 Task: Check a user's "Following" list for connections and inspiration.
Action: Mouse moved to (1178, 73)
Screenshot: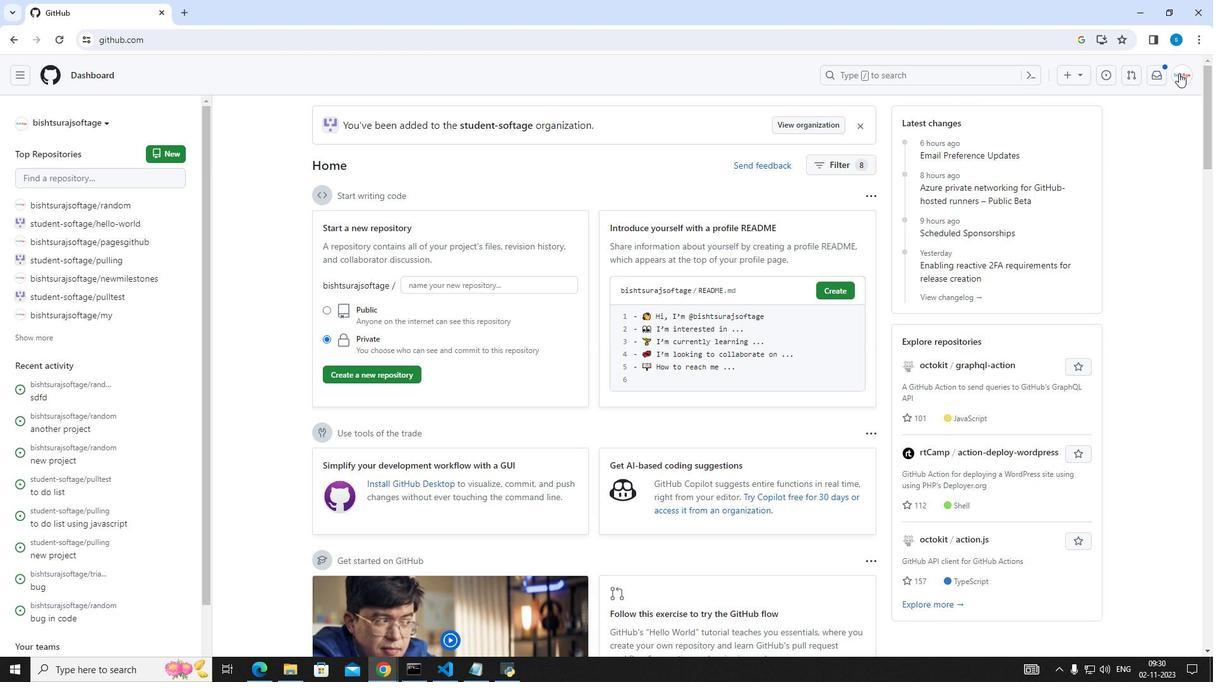 
Action: Mouse pressed left at (1178, 73)
Screenshot: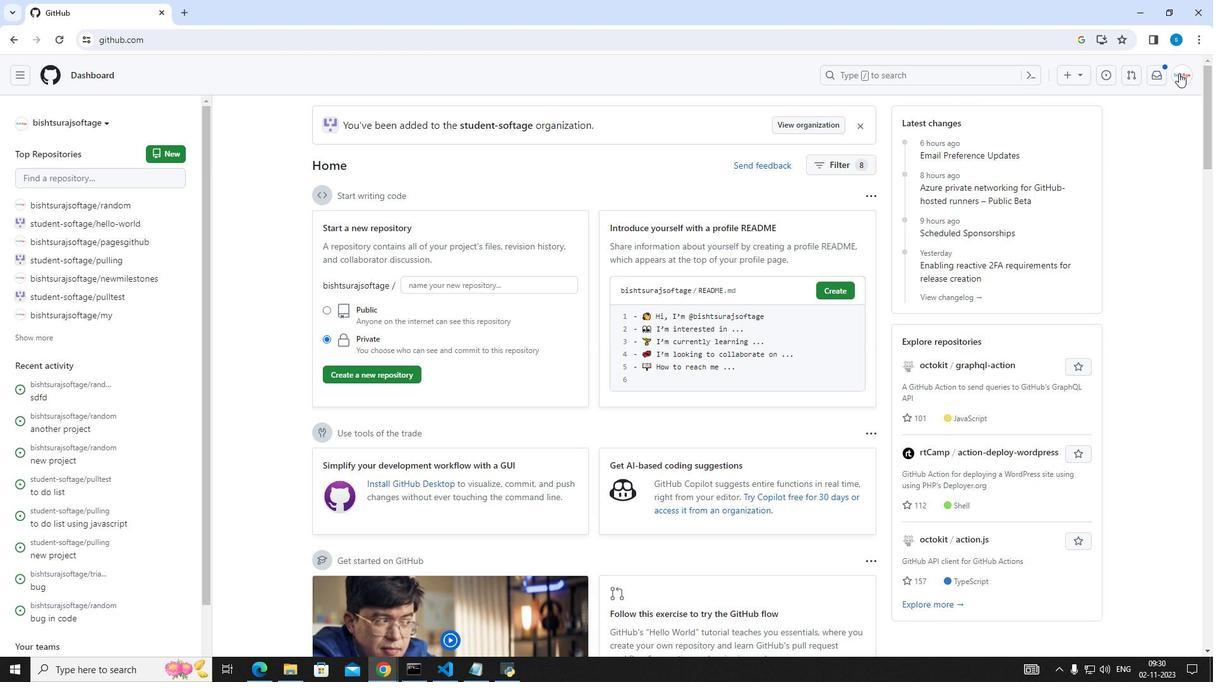 
Action: Mouse moved to (1105, 138)
Screenshot: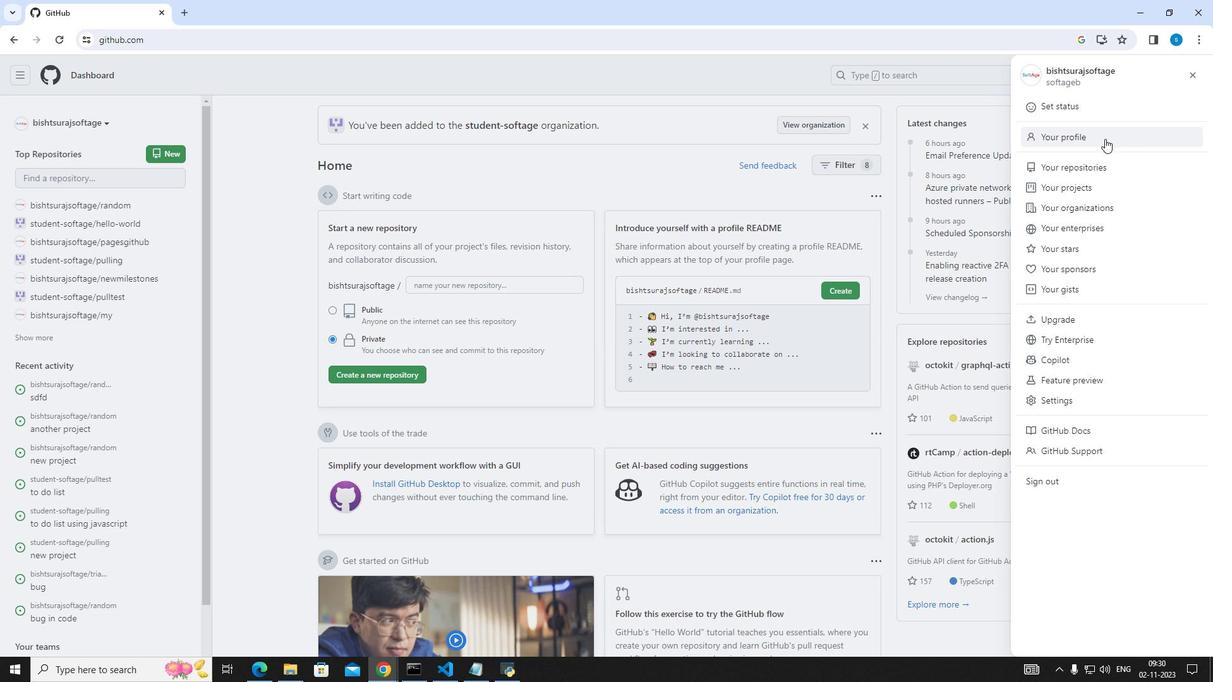 
Action: Mouse pressed left at (1105, 138)
Screenshot: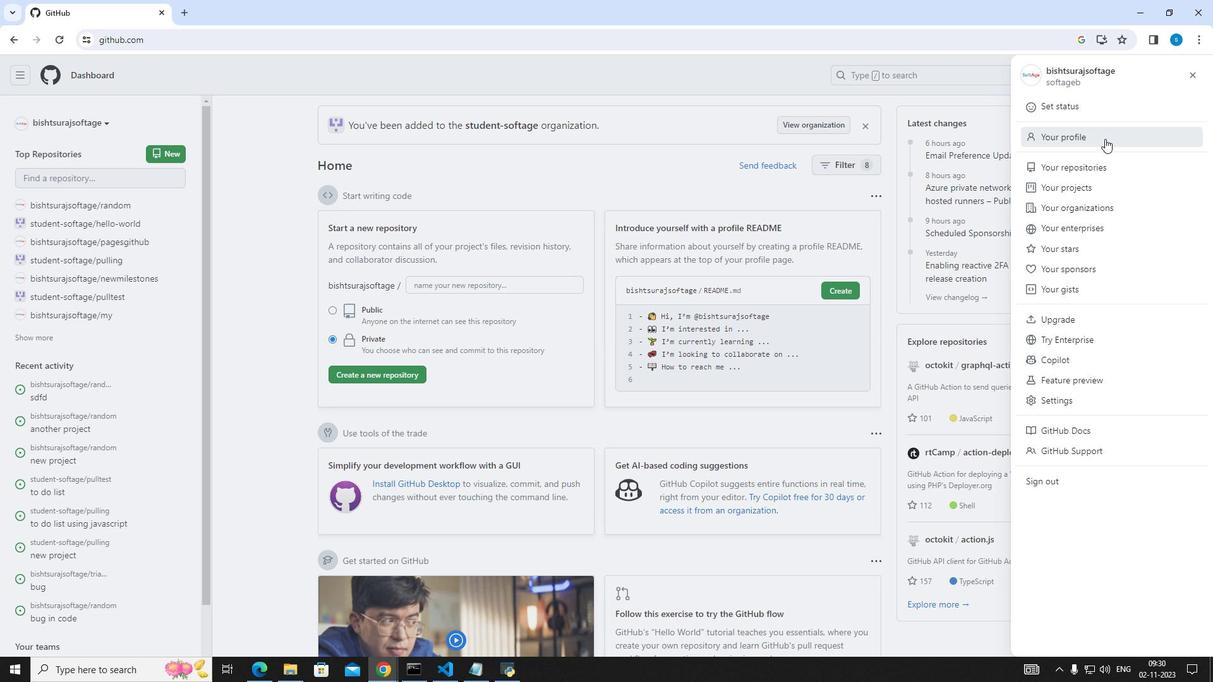 
Action: Mouse moved to (315, 480)
Screenshot: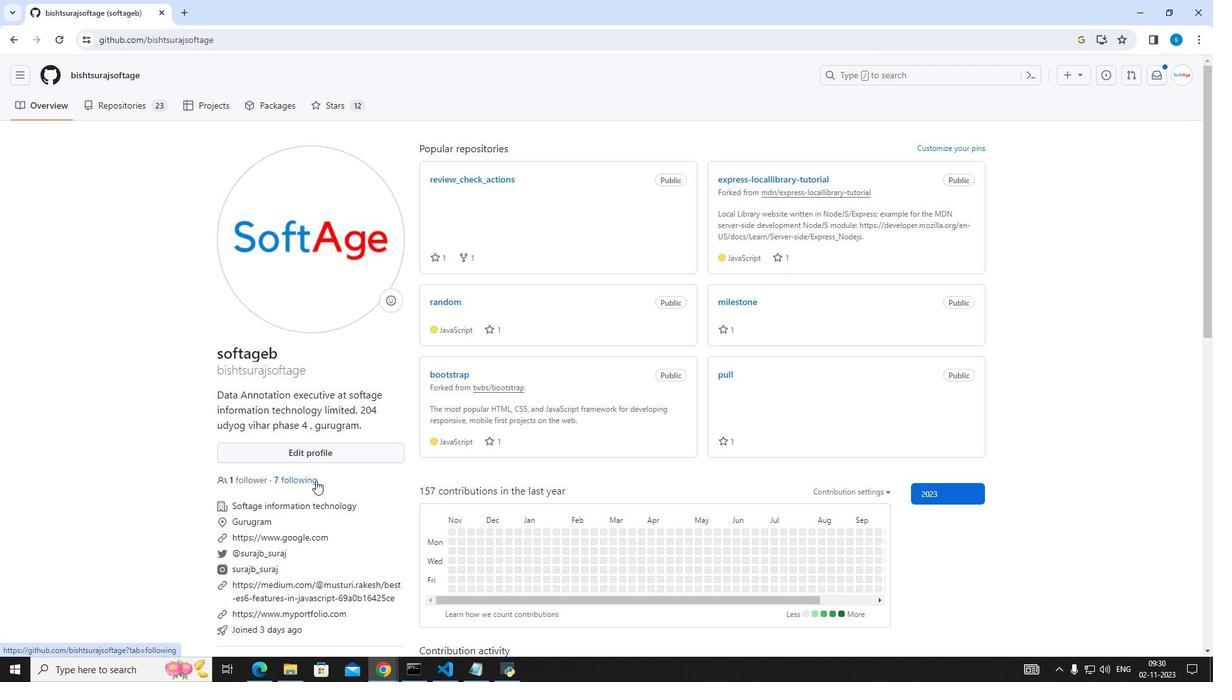 
Action: Mouse pressed left at (315, 480)
Screenshot: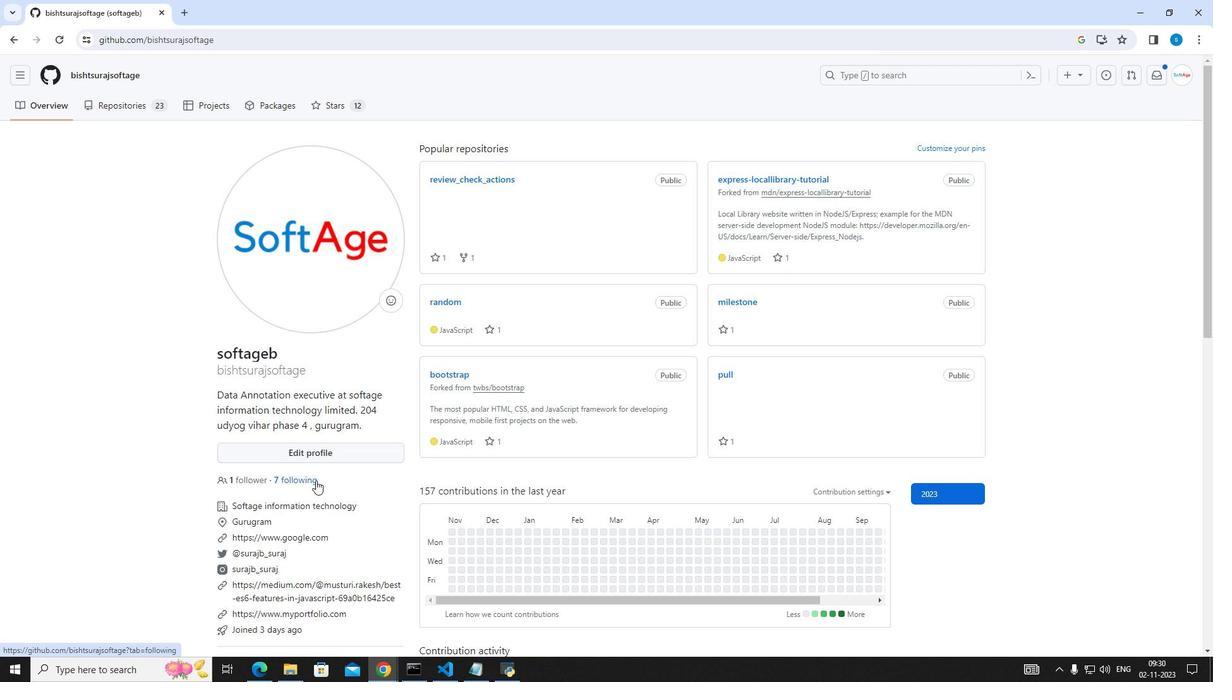 
Action: Mouse moved to (501, 398)
Screenshot: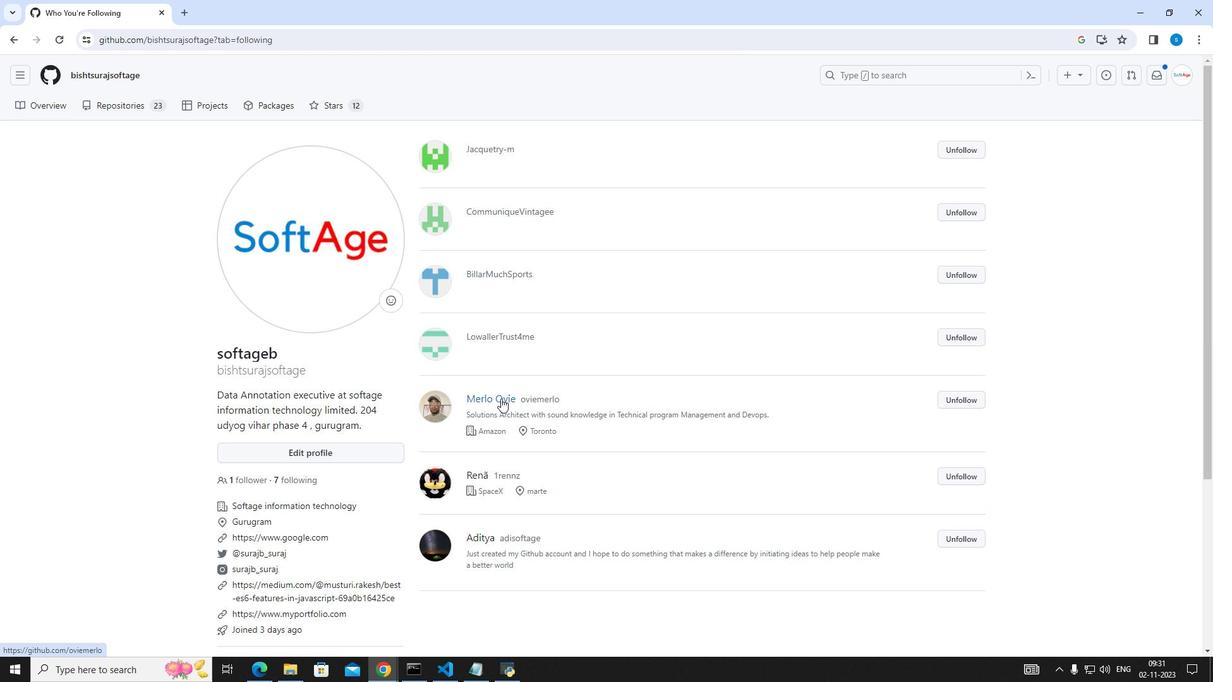 
Action: Mouse pressed left at (501, 398)
Screenshot: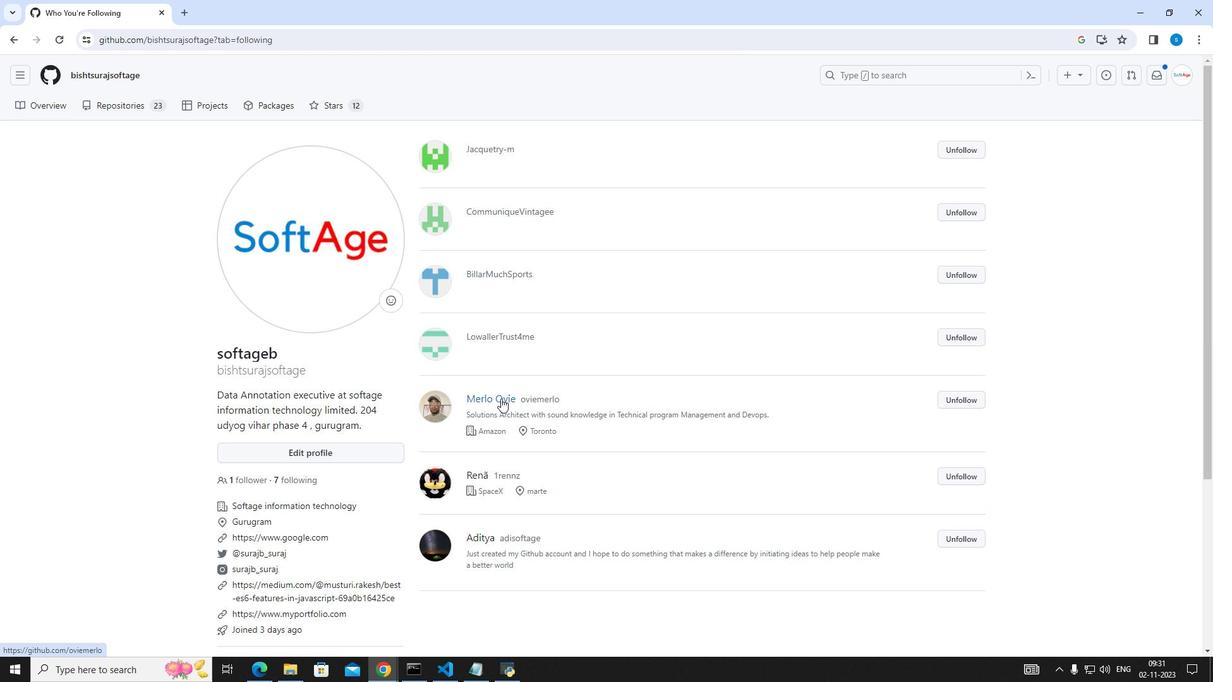 
Action: Mouse moved to (470, 390)
Screenshot: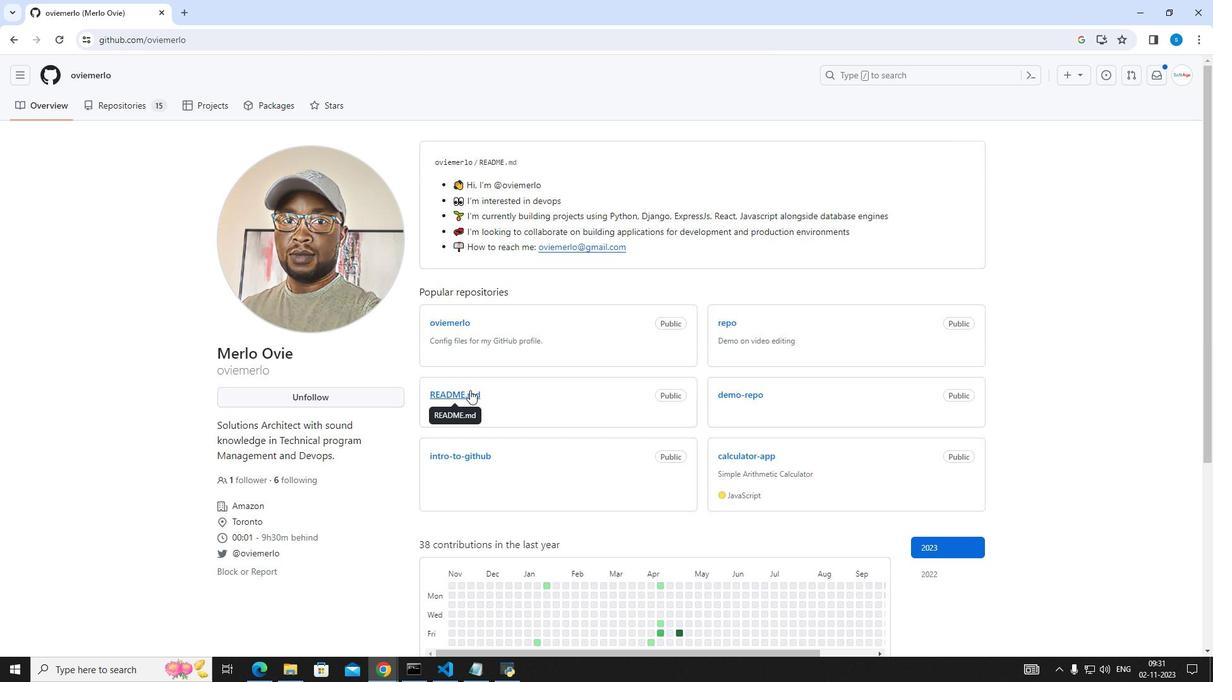 
Action: Mouse pressed left at (470, 390)
Screenshot: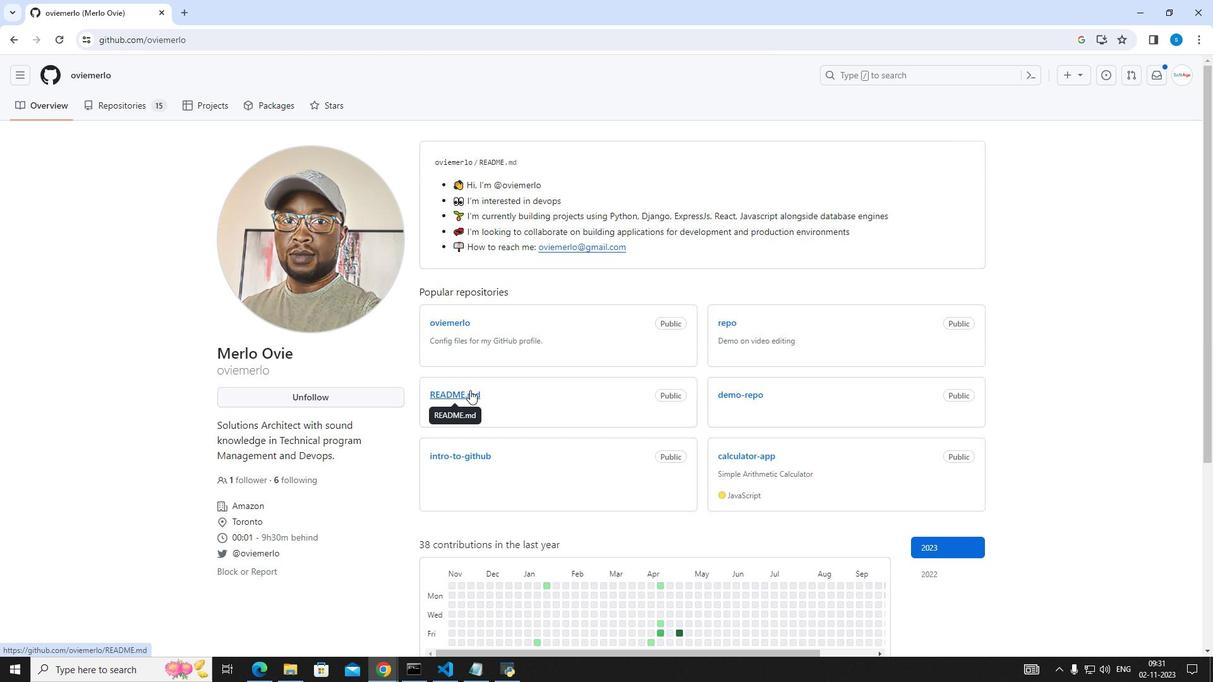 
Action: Mouse moved to (13, 34)
Screenshot: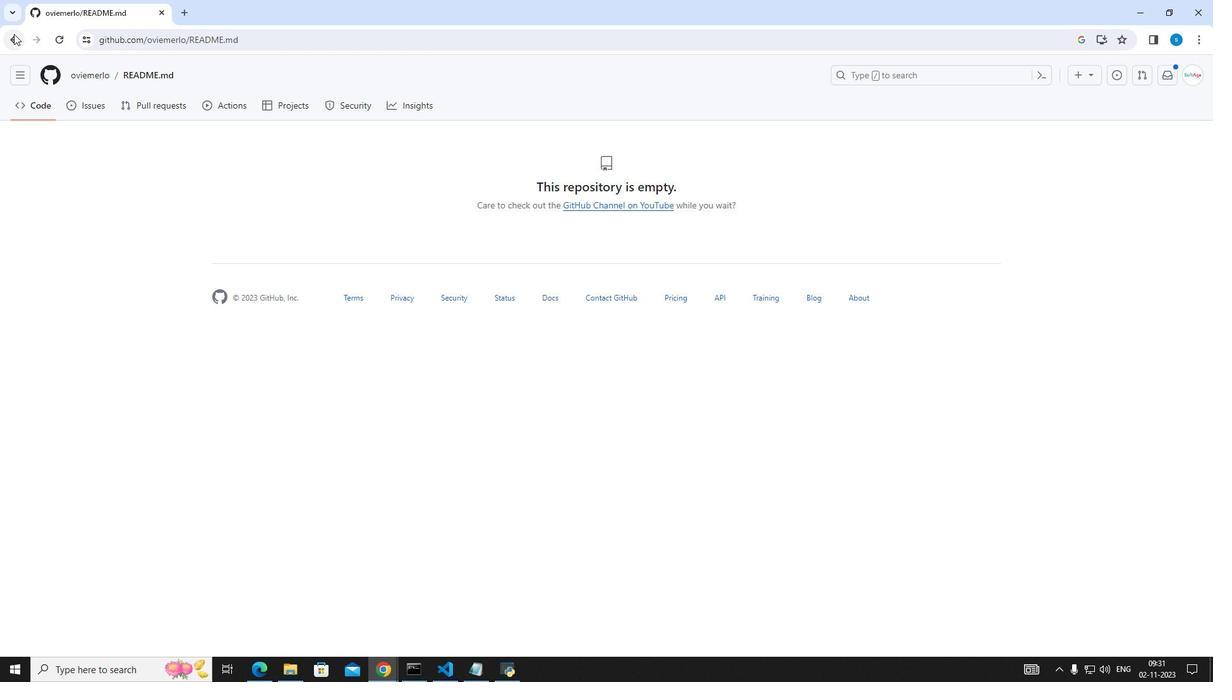 
Action: Mouse pressed left at (13, 34)
Screenshot: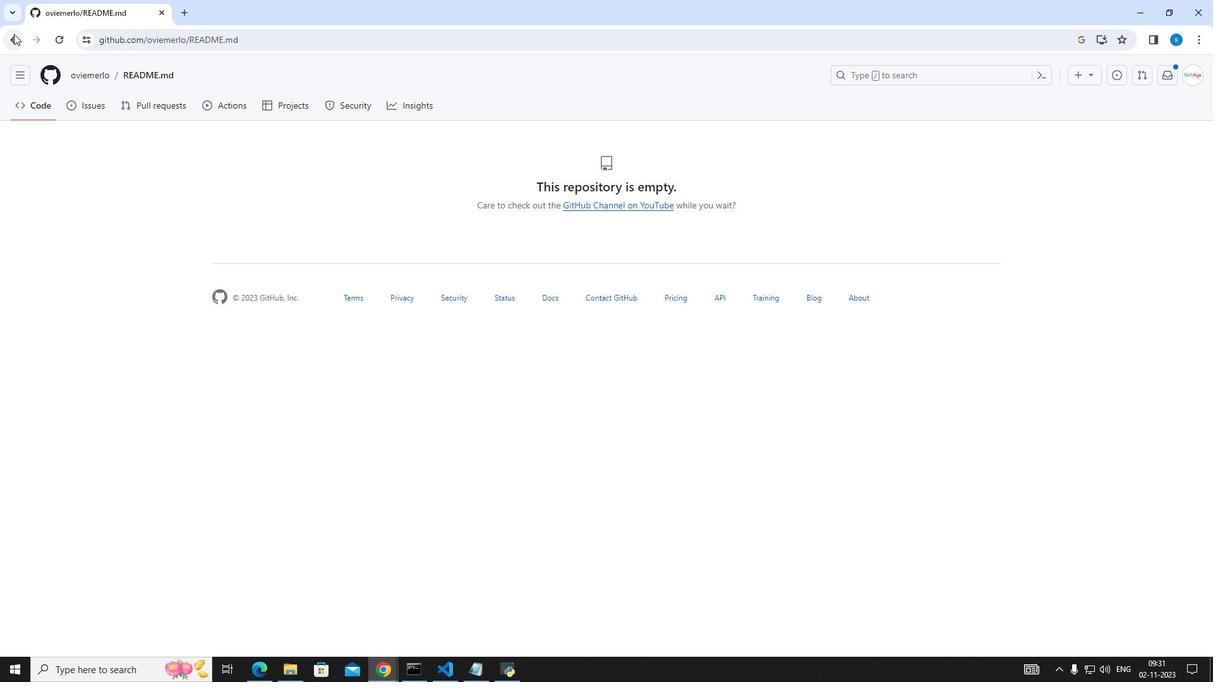 
Action: Mouse moved to (625, 255)
Screenshot: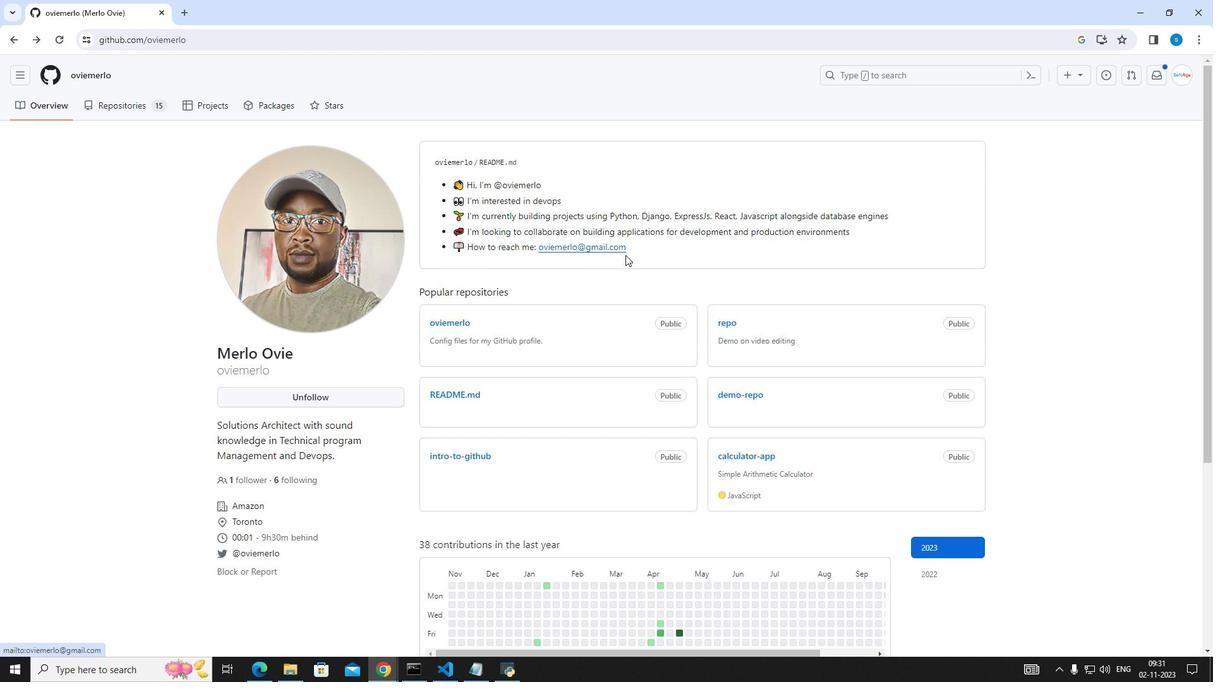 
Action: Mouse scrolled (625, 254) with delta (0, 0)
Screenshot: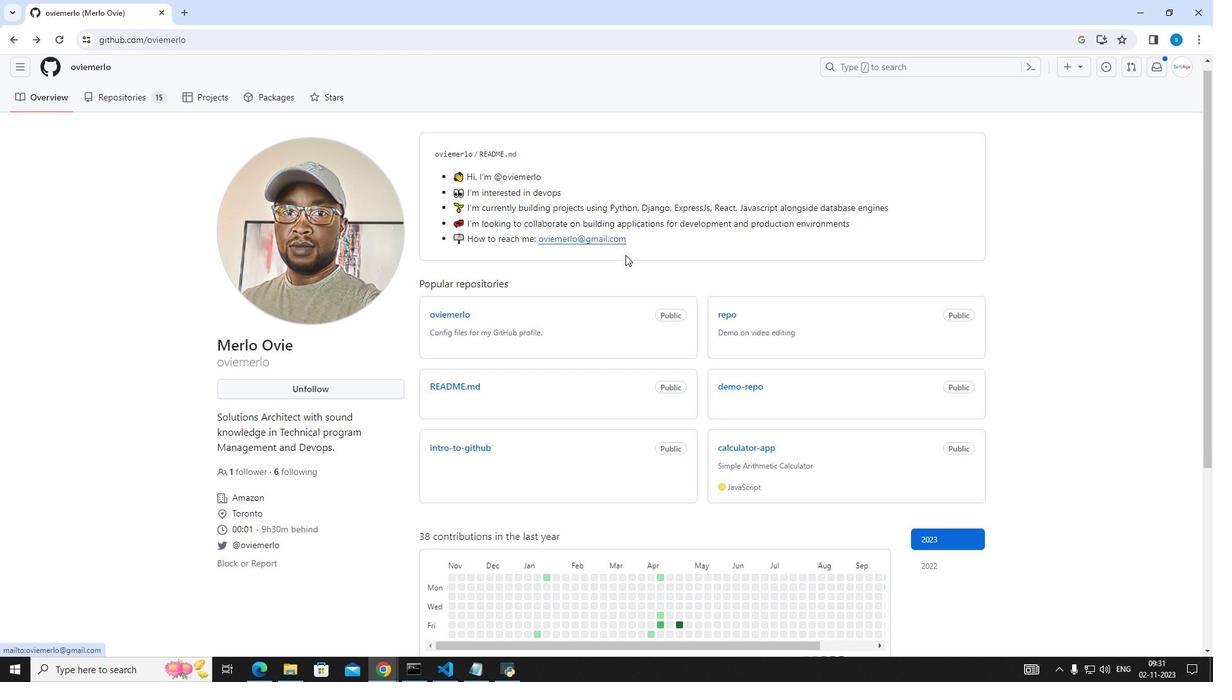 
Action: Mouse moved to (654, 291)
Screenshot: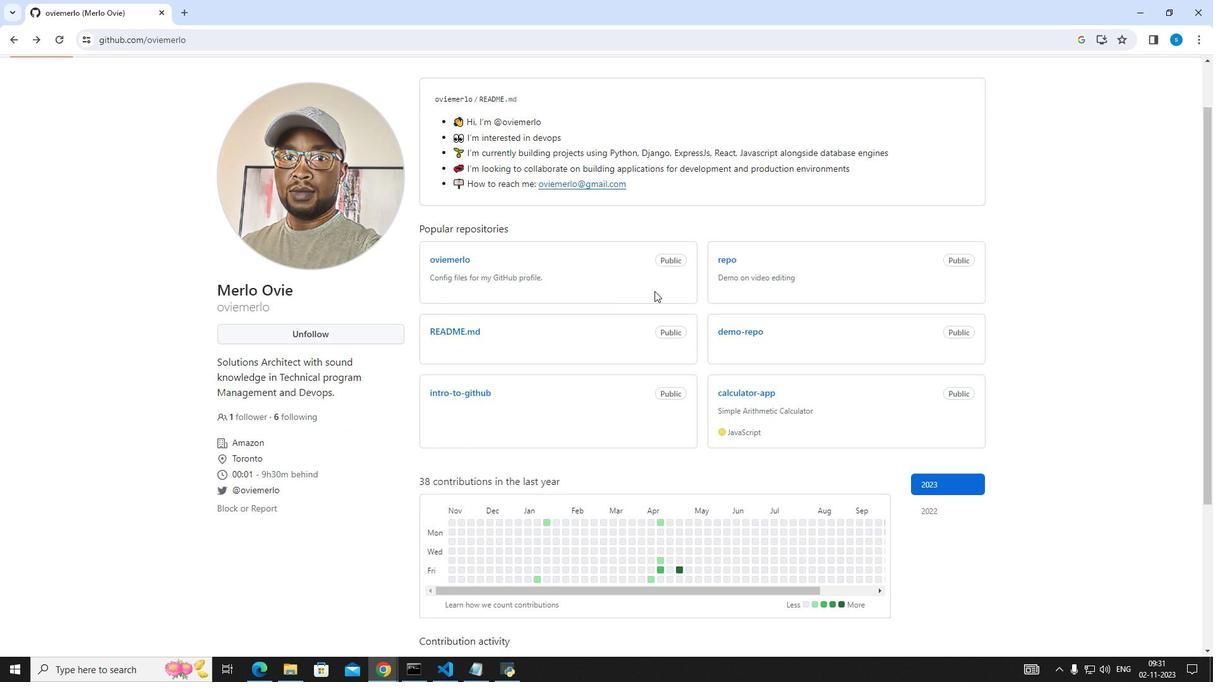 
Action: Mouse scrolled (654, 290) with delta (0, 0)
Screenshot: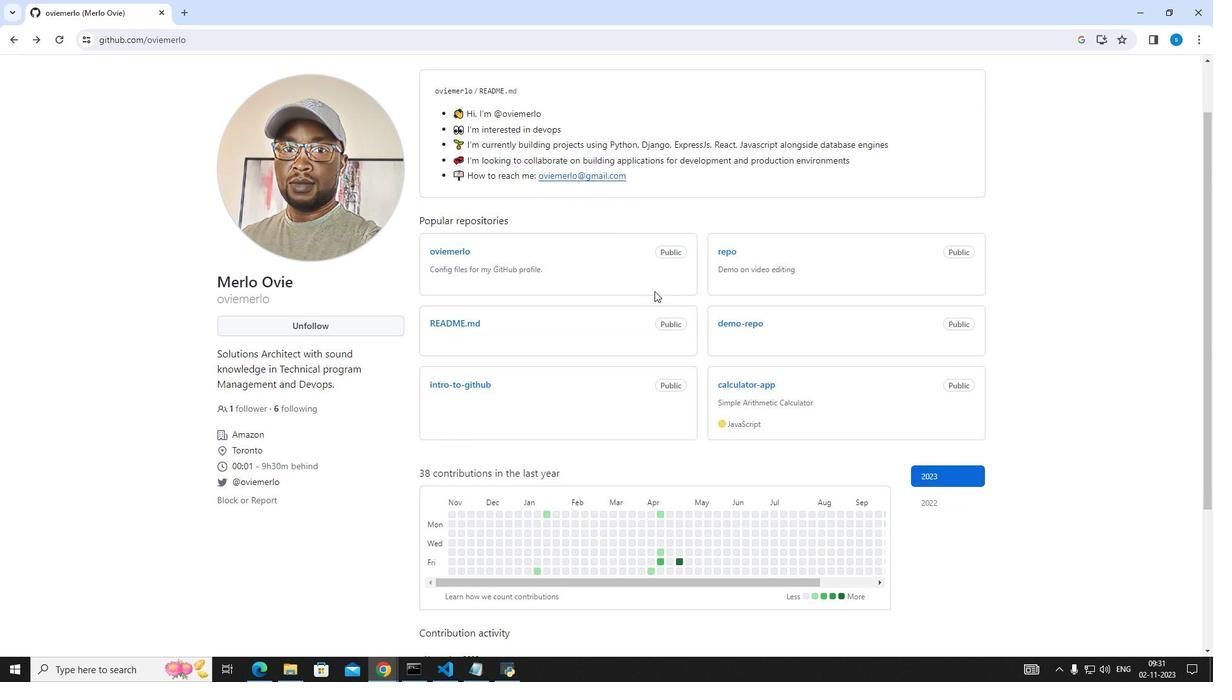 
Action: Mouse scrolled (654, 290) with delta (0, 0)
Screenshot: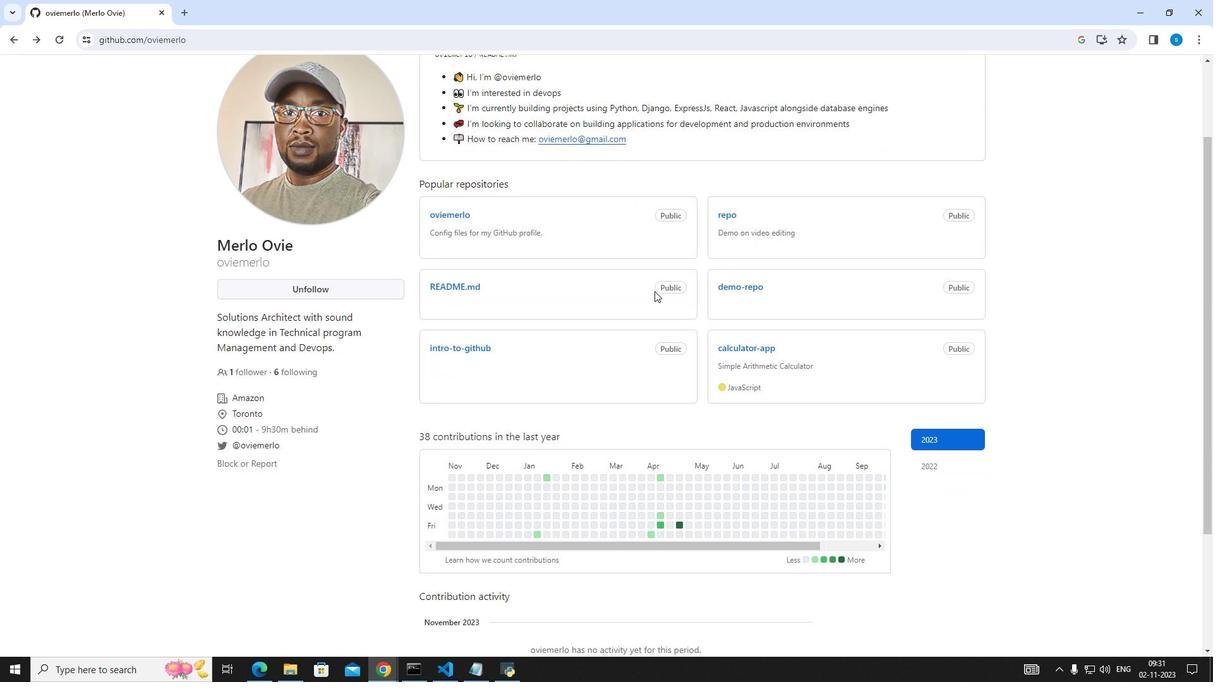 
Action: Mouse moved to (655, 291)
Screenshot: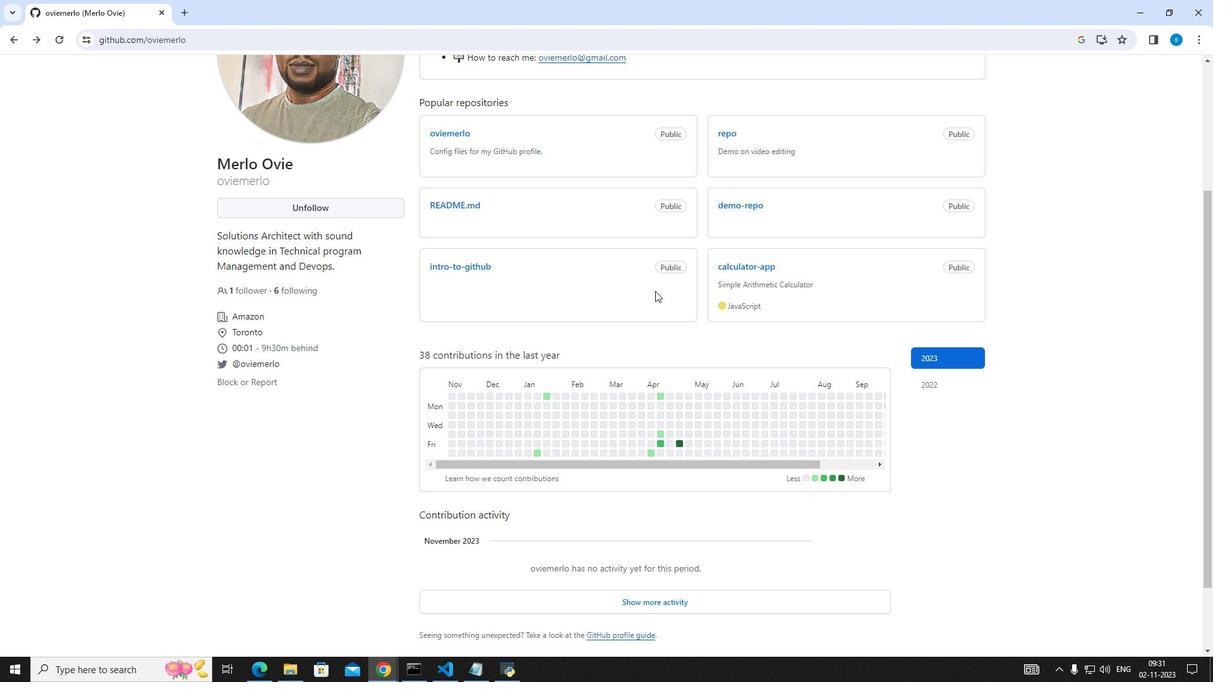 
Action: Mouse scrolled (655, 290) with delta (0, 0)
Screenshot: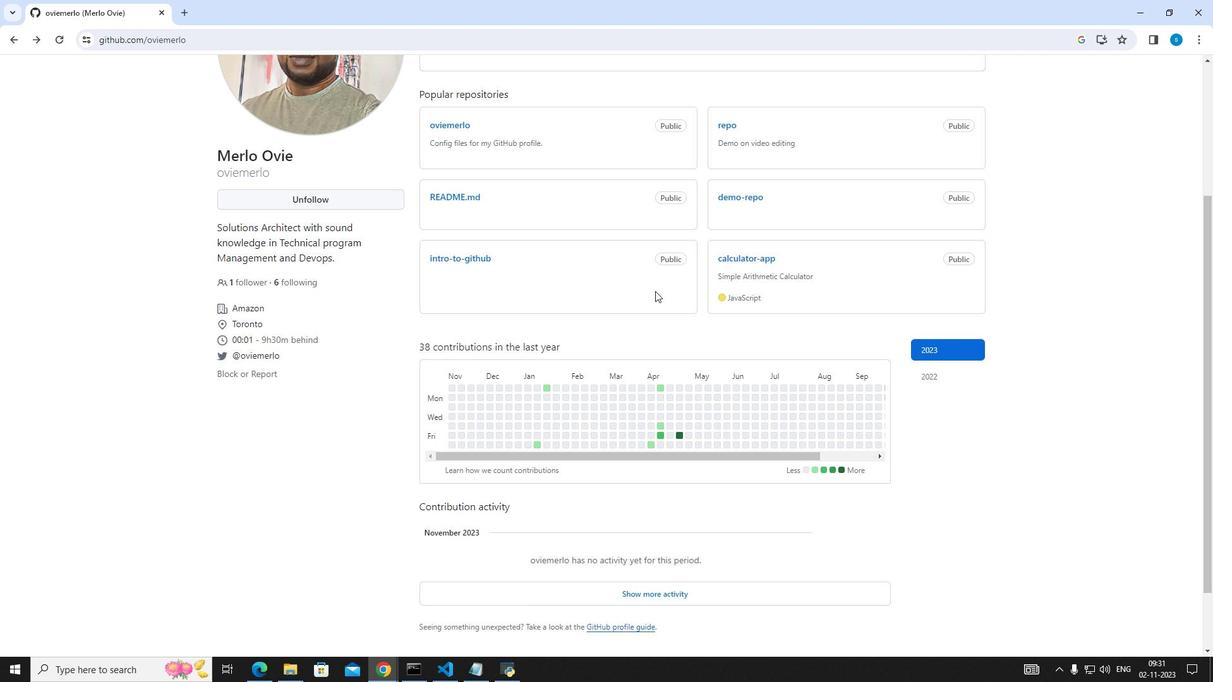 
Action: Mouse scrolled (655, 290) with delta (0, 0)
Screenshot: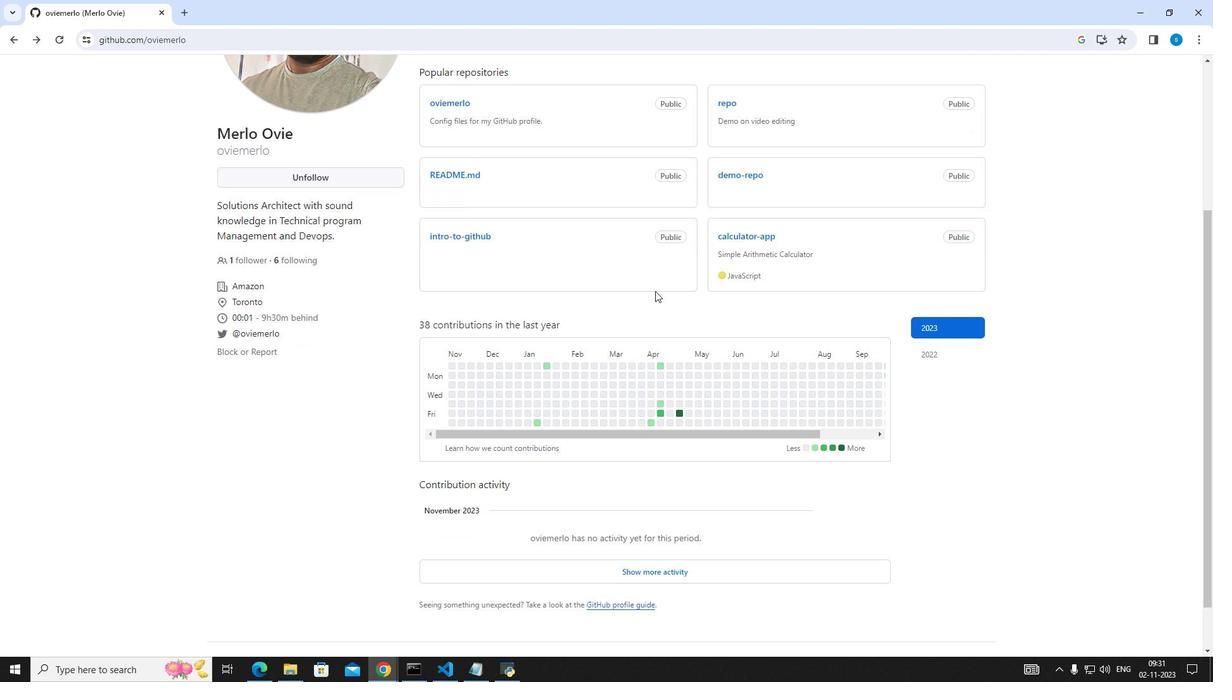 
Action: Mouse scrolled (655, 290) with delta (0, 0)
Screenshot: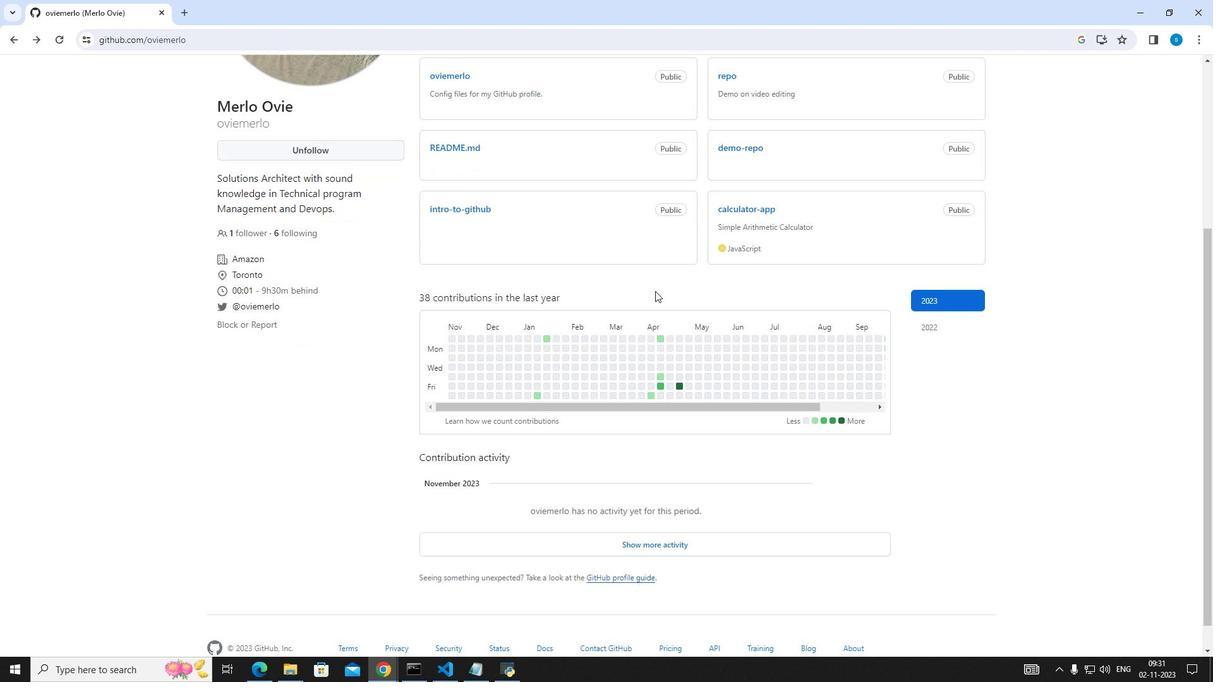 
Action: Mouse scrolled (655, 290) with delta (0, 0)
Screenshot: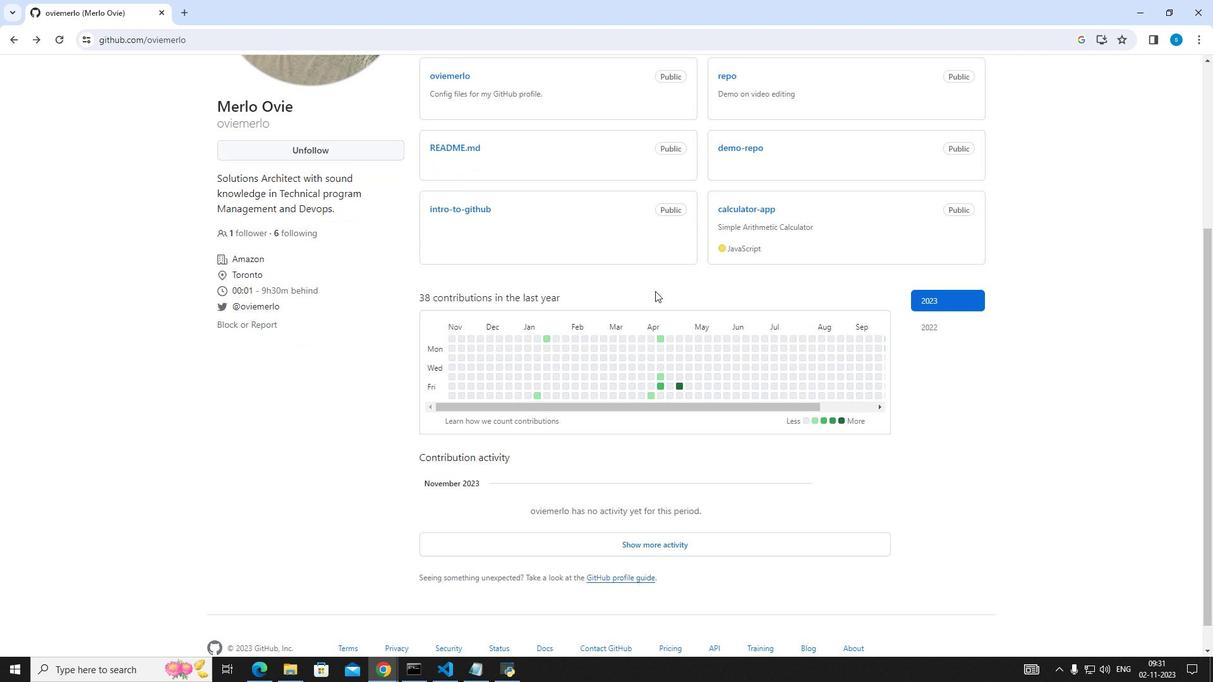 
Action: Mouse scrolled (655, 291) with delta (0, 0)
Screenshot: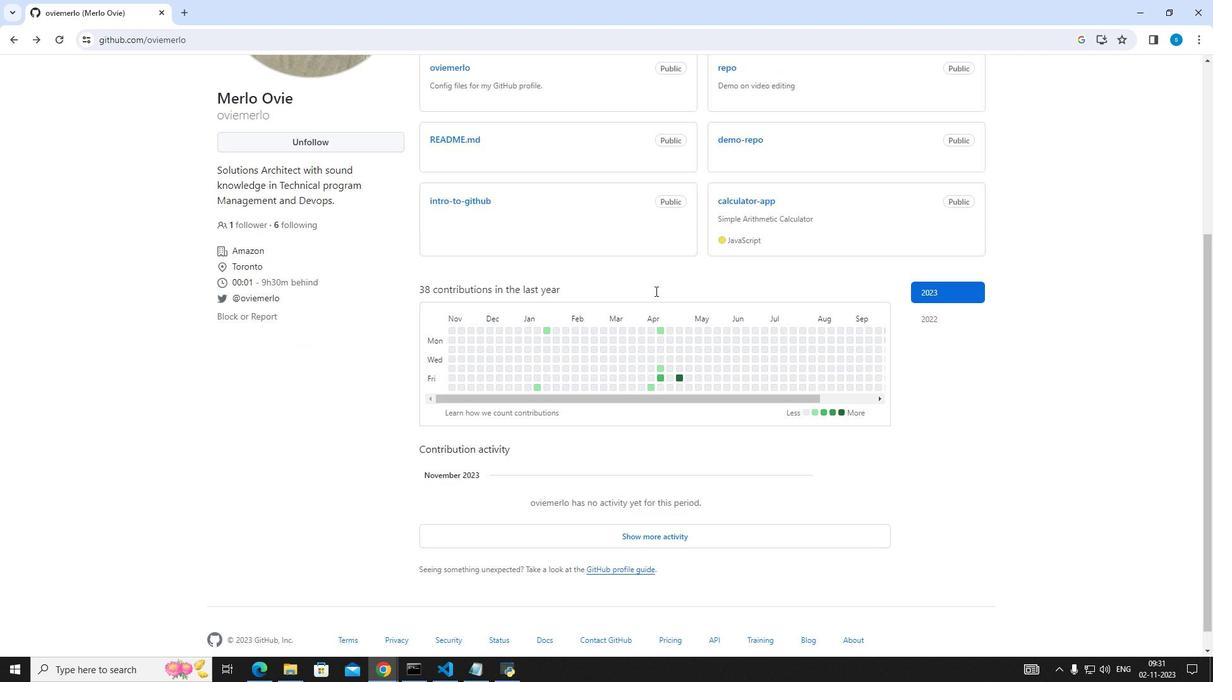 
Action: Mouse scrolled (655, 291) with delta (0, 0)
Screenshot: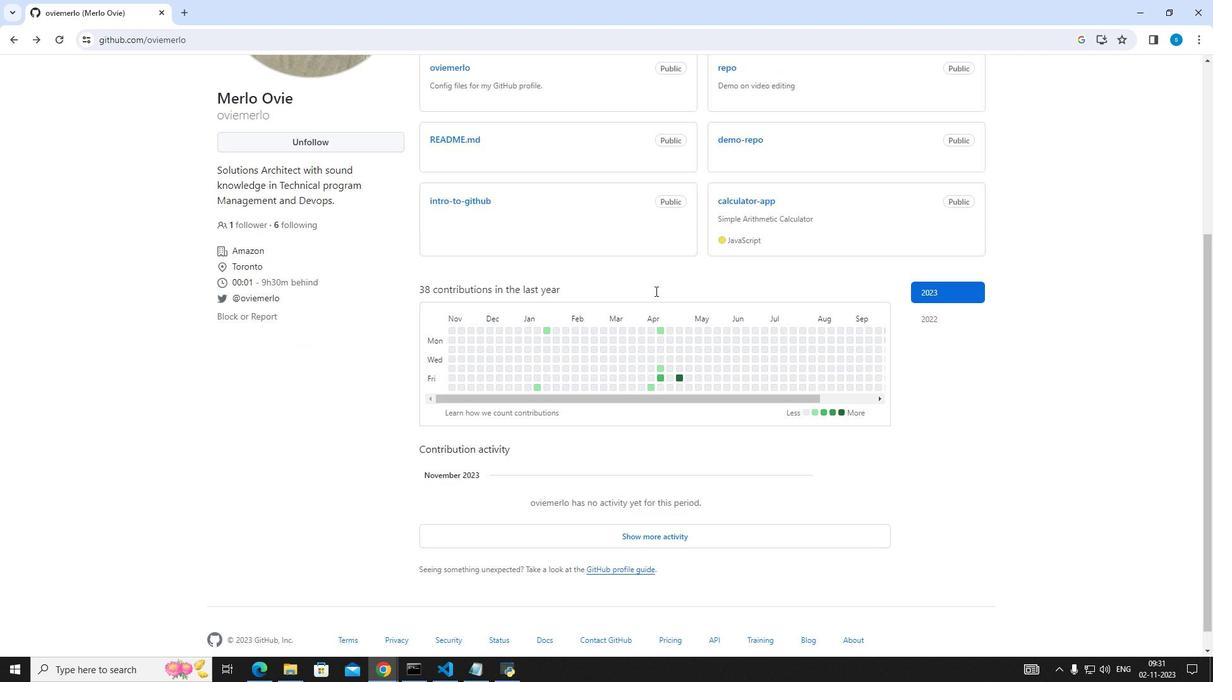 
Action: Mouse scrolled (655, 291) with delta (0, 0)
Screenshot: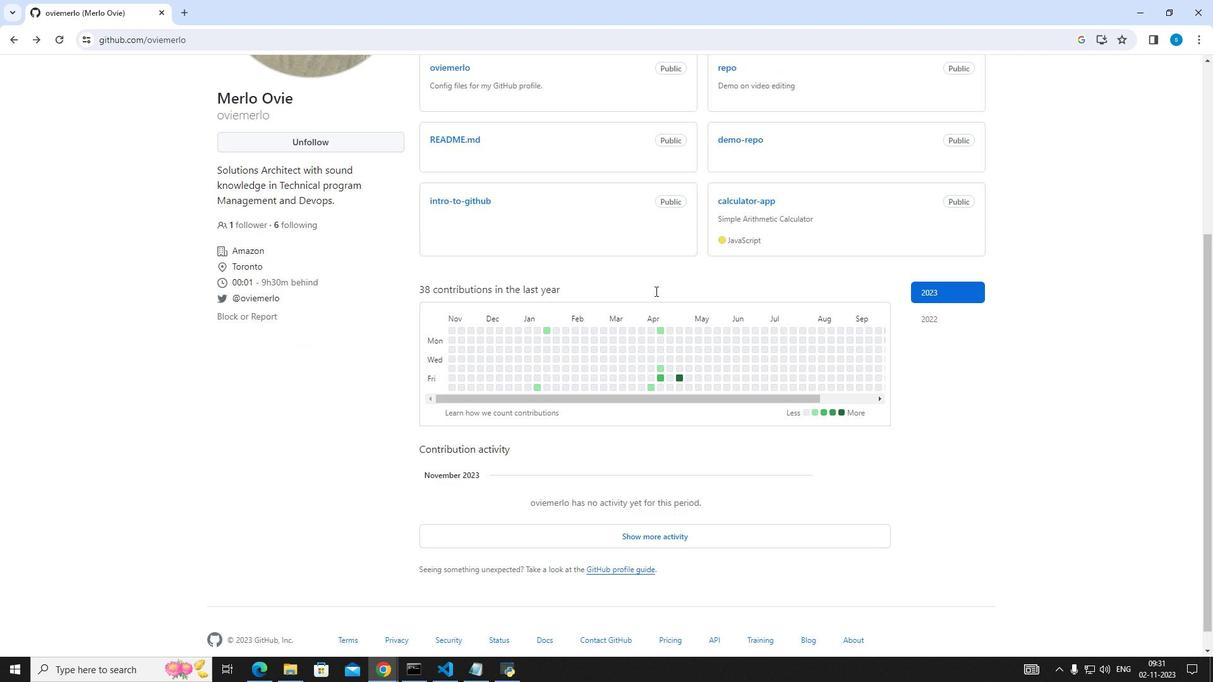 
Action: Mouse scrolled (655, 291) with delta (0, 0)
Screenshot: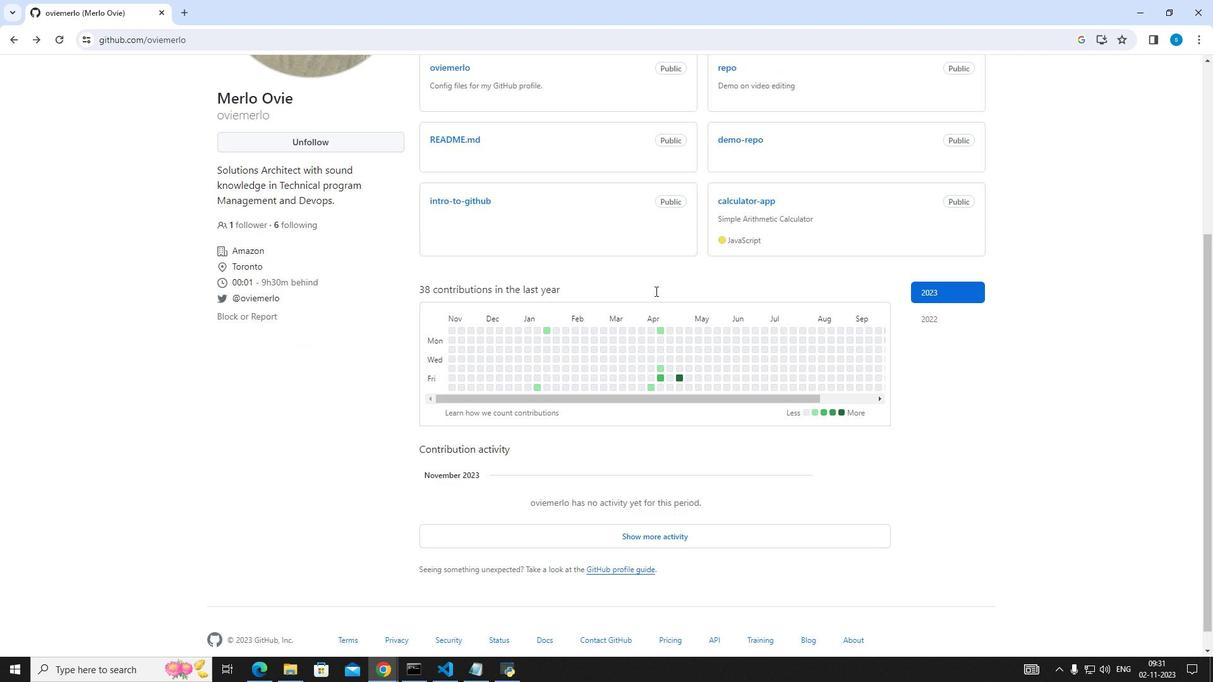 
Action: Mouse scrolled (655, 291) with delta (0, 0)
Screenshot: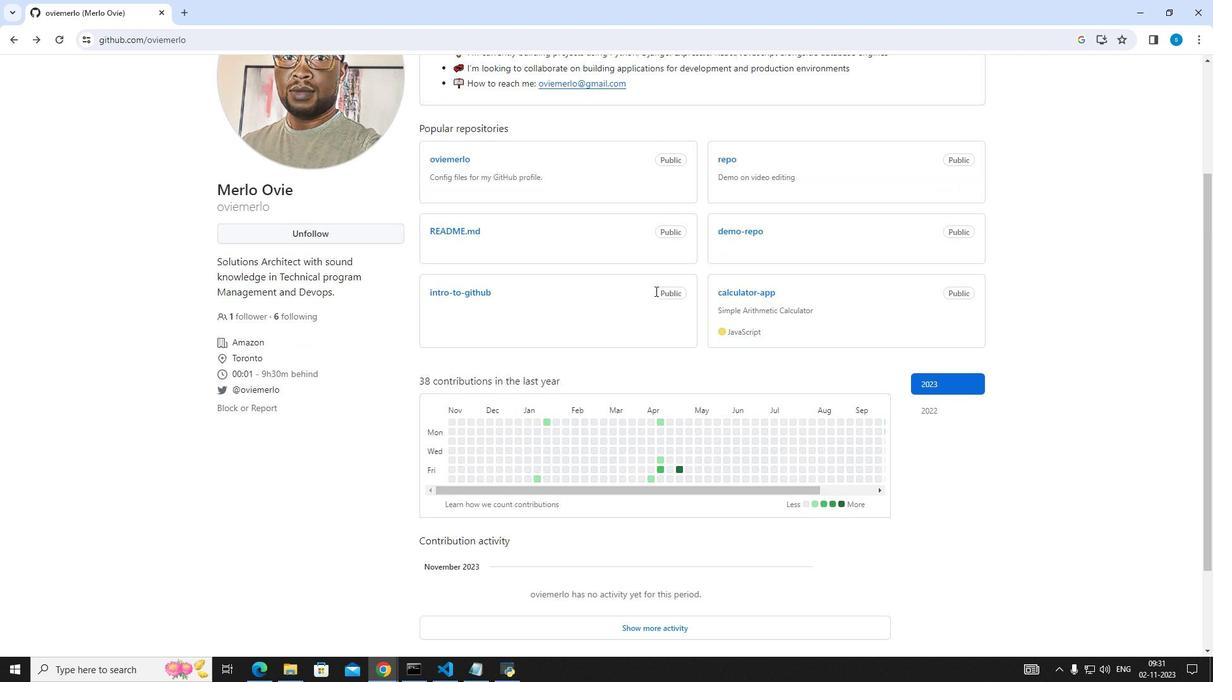 
Action: Mouse scrolled (655, 291) with delta (0, 0)
Screenshot: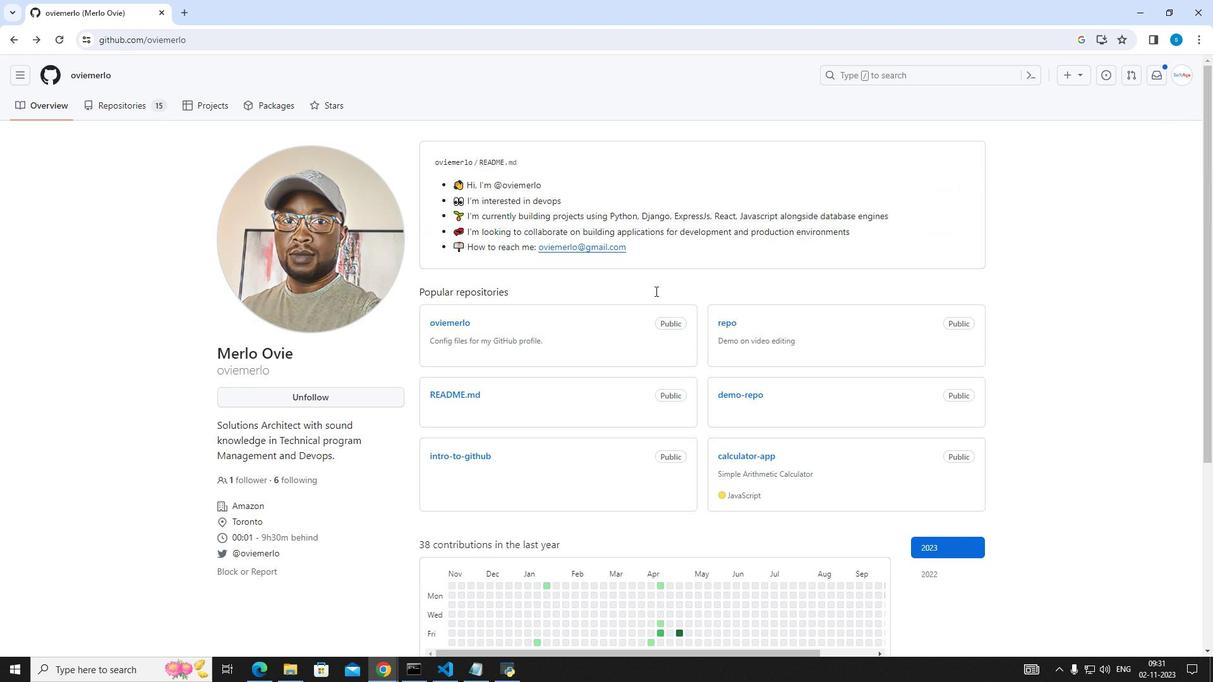 
Action: Mouse scrolled (655, 291) with delta (0, 0)
Screenshot: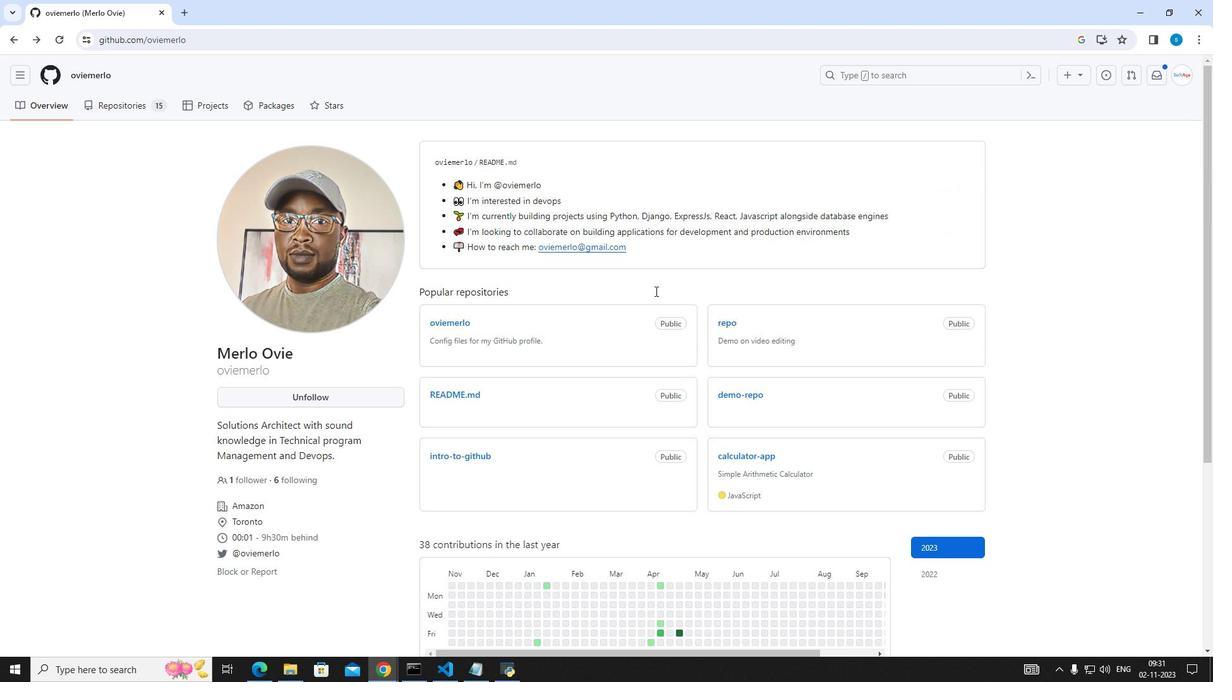 
Action: Mouse scrolled (655, 291) with delta (0, 0)
Screenshot: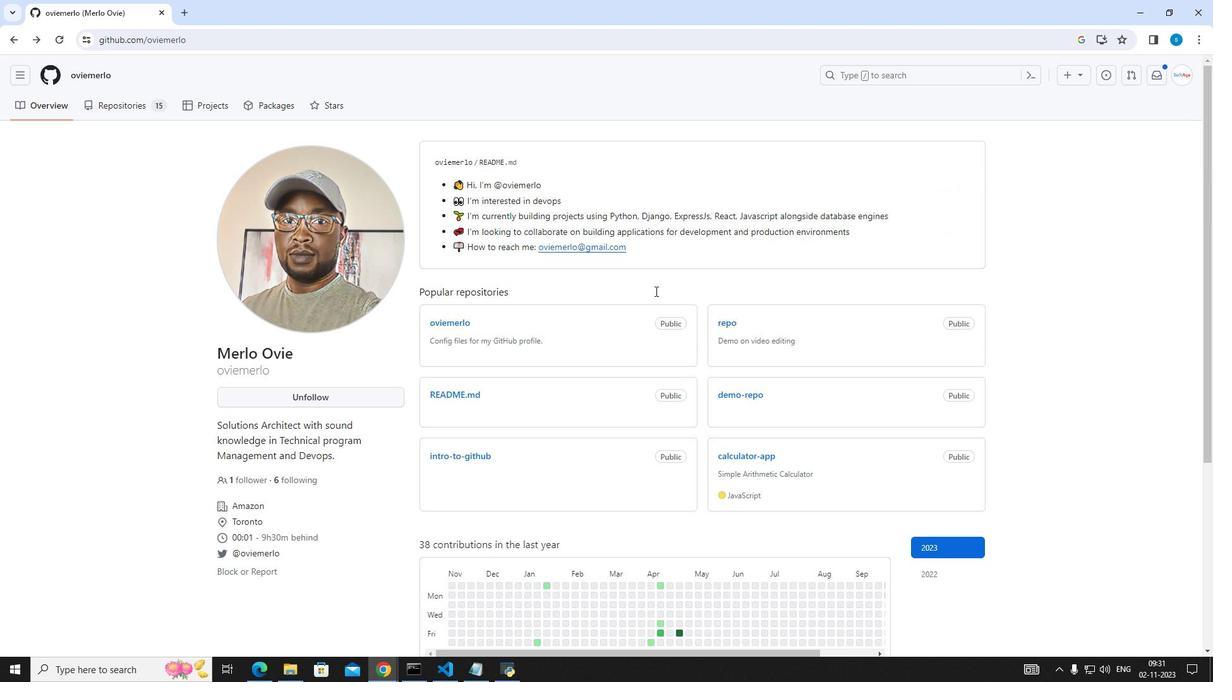 
Action: Mouse scrolled (655, 291) with delta (0, 0)
Screenshot: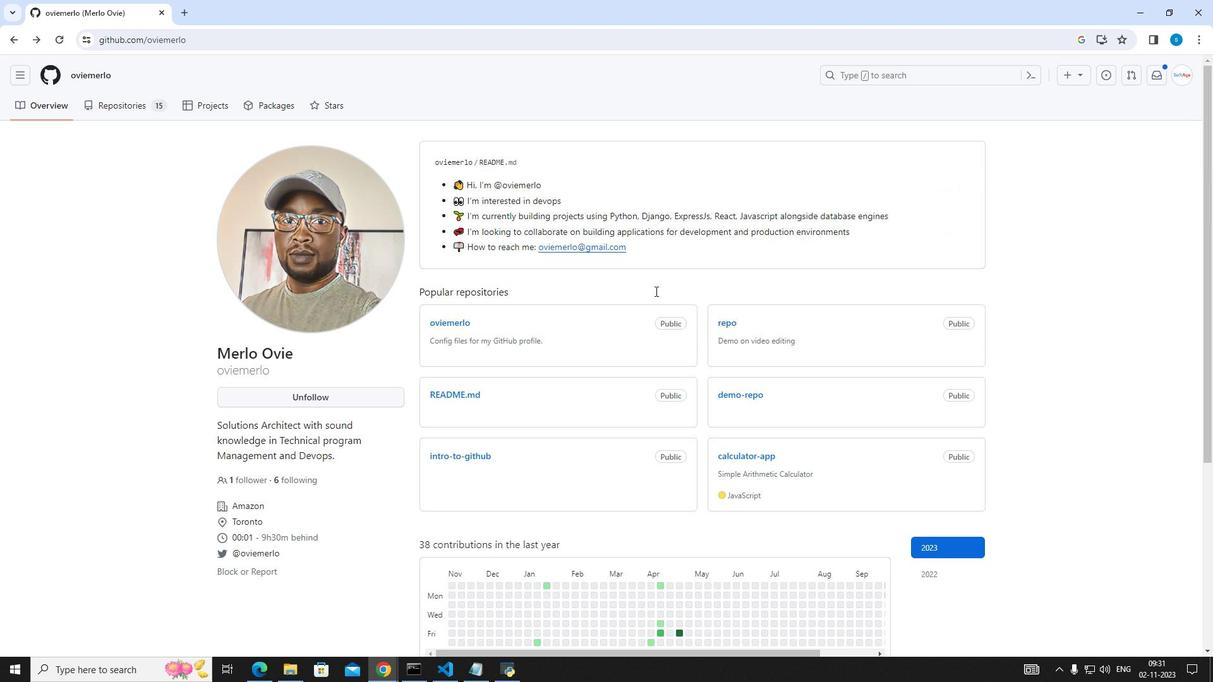 
Action: Mouse moved to (16, 36)
Screenshot: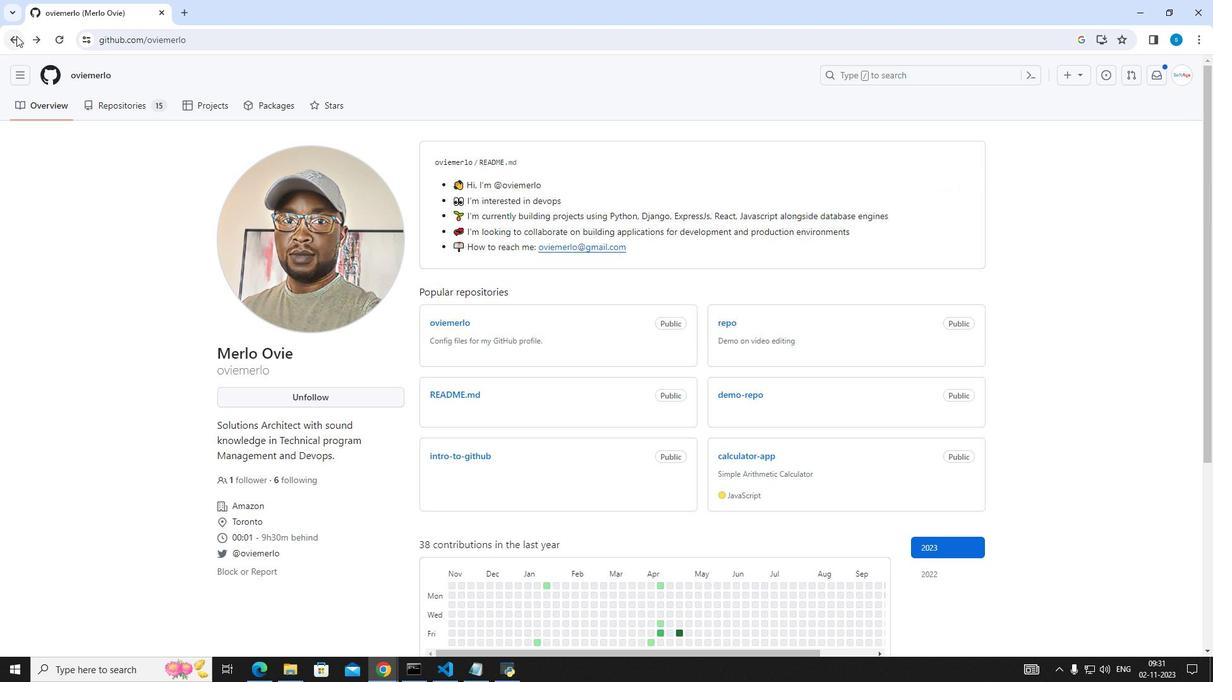 
Action: Mouse pressed left at (16, 36)
Screenshot: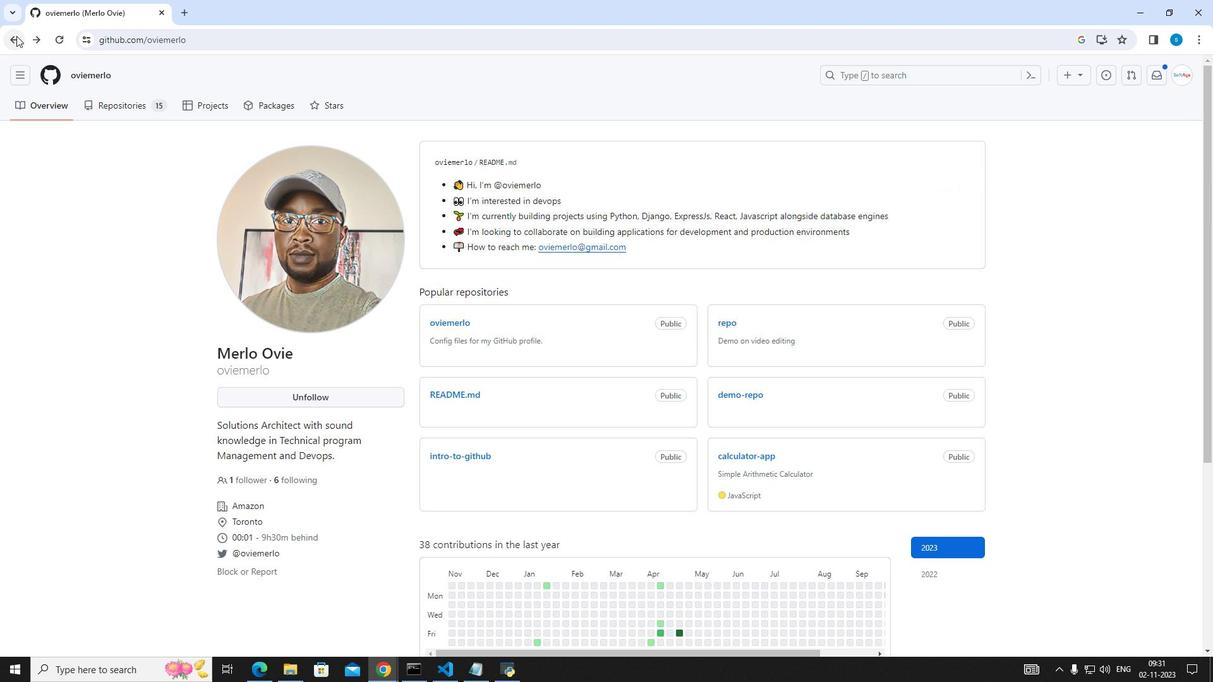 
Action: Mouse moved to (480, 533)
Screenshot: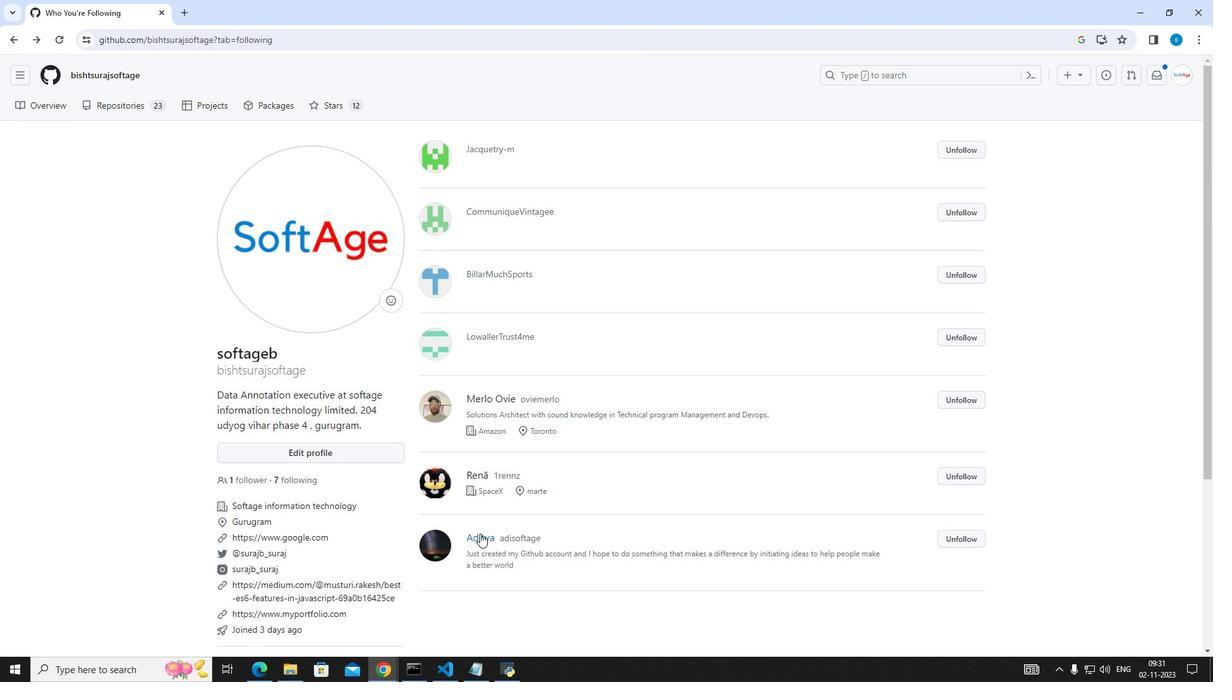 
Action: Mouse pressed left at (480, 533)
Screenshot: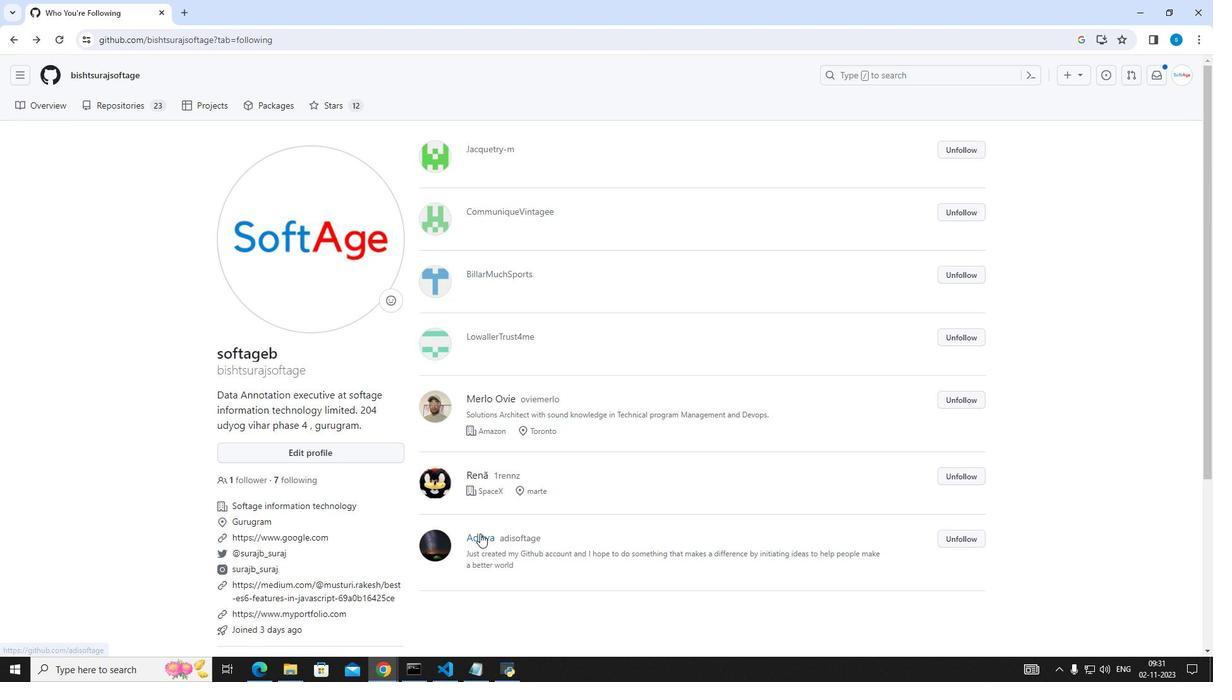 
Action: Mouse moved to (499, 477)
Screenshot: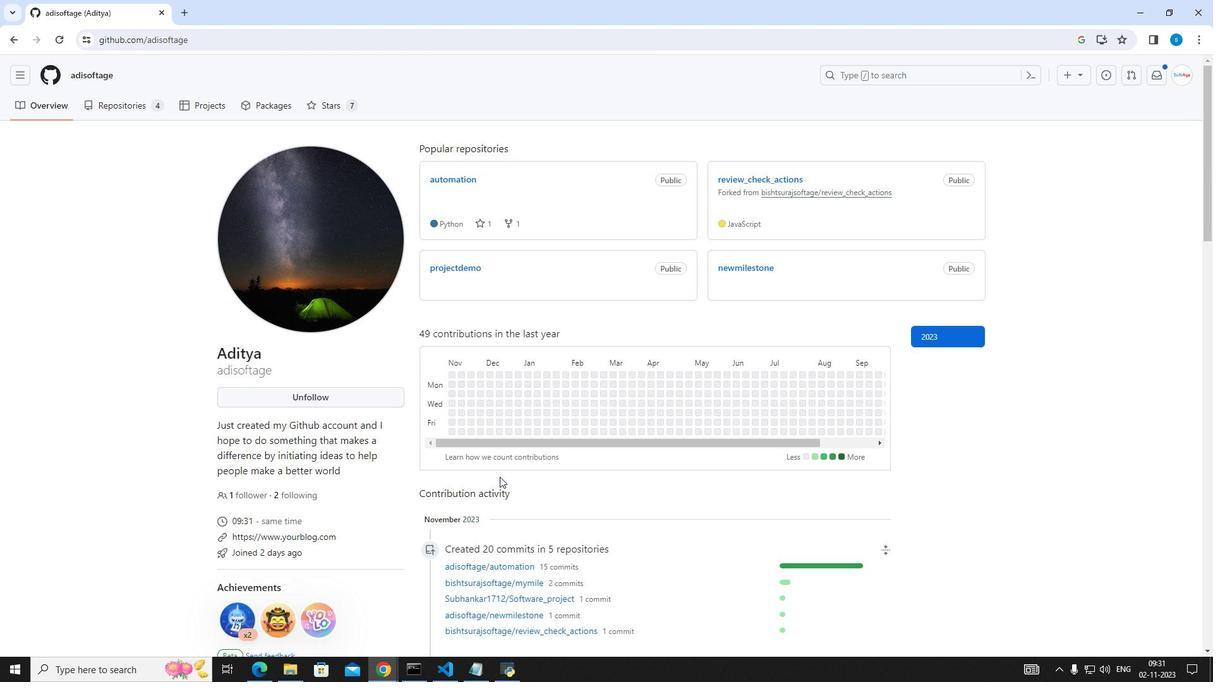 
Action: Mouse scrolled (499, 476) with delta (0, 0)
Screenshot: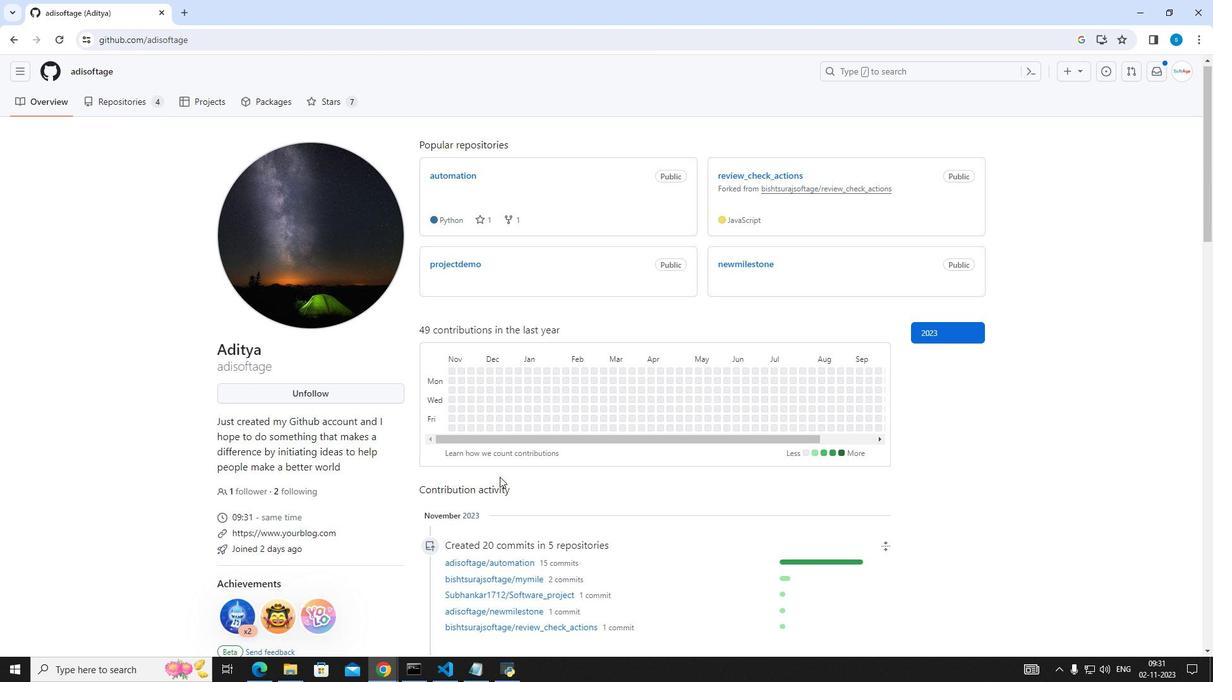 
Action: Mouse scrolled (499, 476) with delta (0, 0)
Screenshot: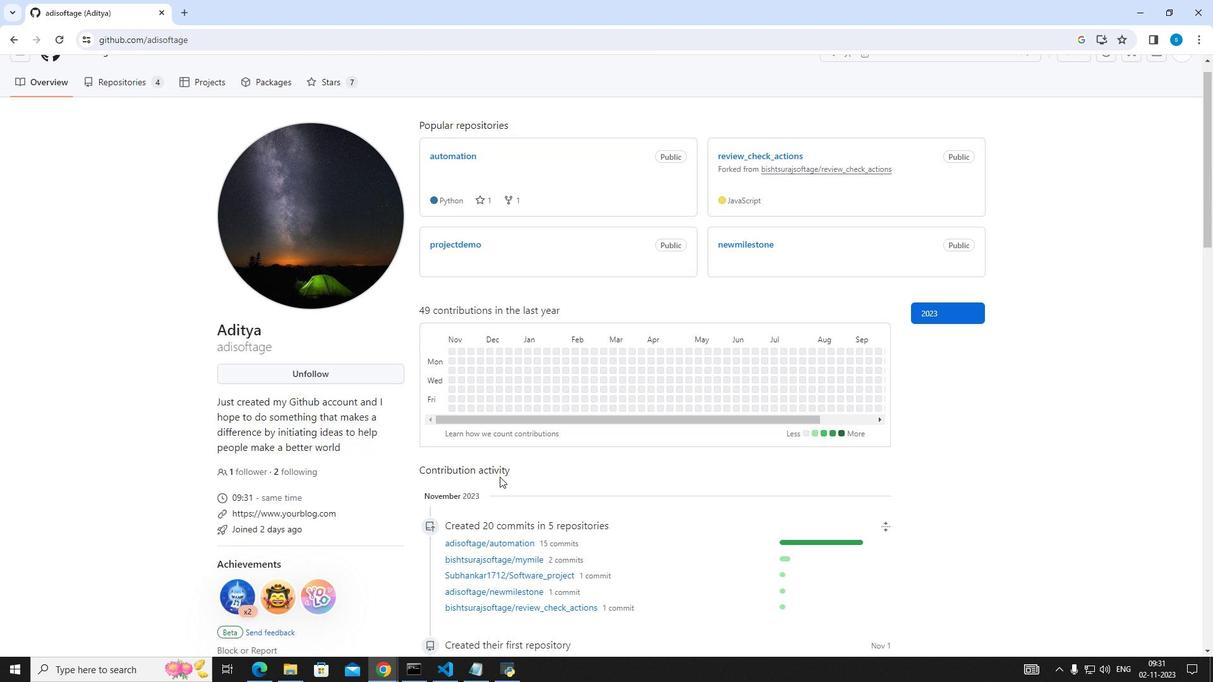 
Action: Mouse scrolled (499, 476) with delta (0, 0)
Screenshot: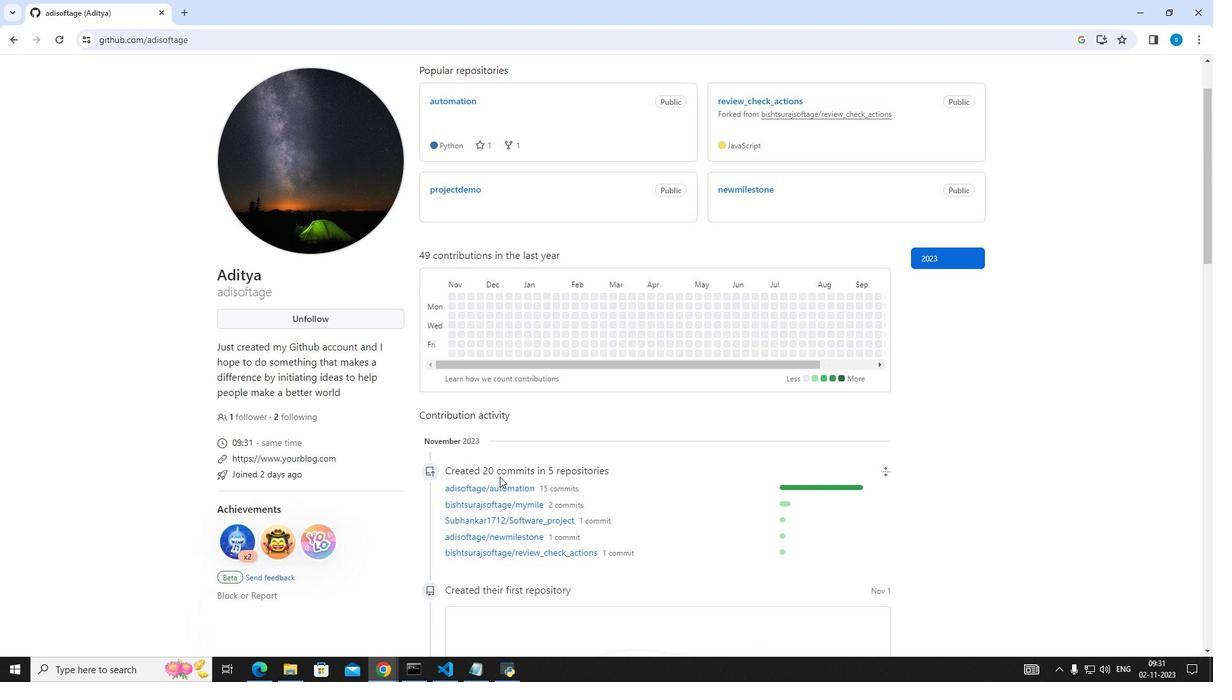 
Action: Mouse moved to (345, 327)
Screenshot: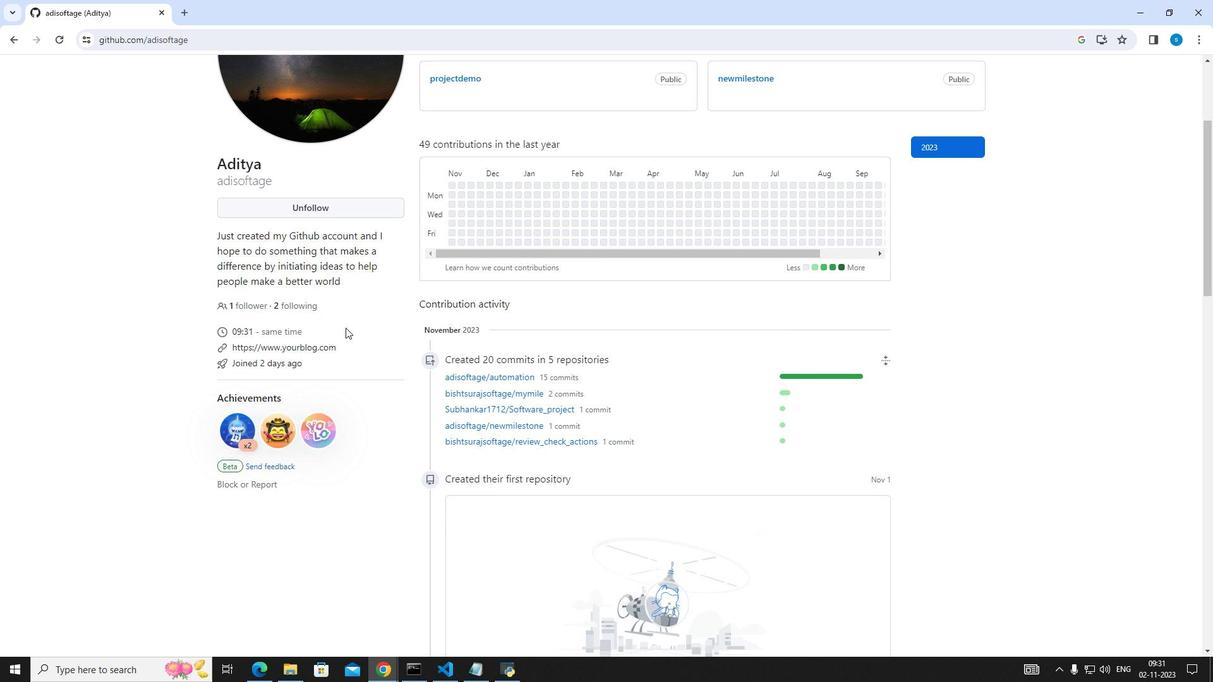 
Action: Mouse scrolled (345, 327) with delta (0, 0)
Screenshot: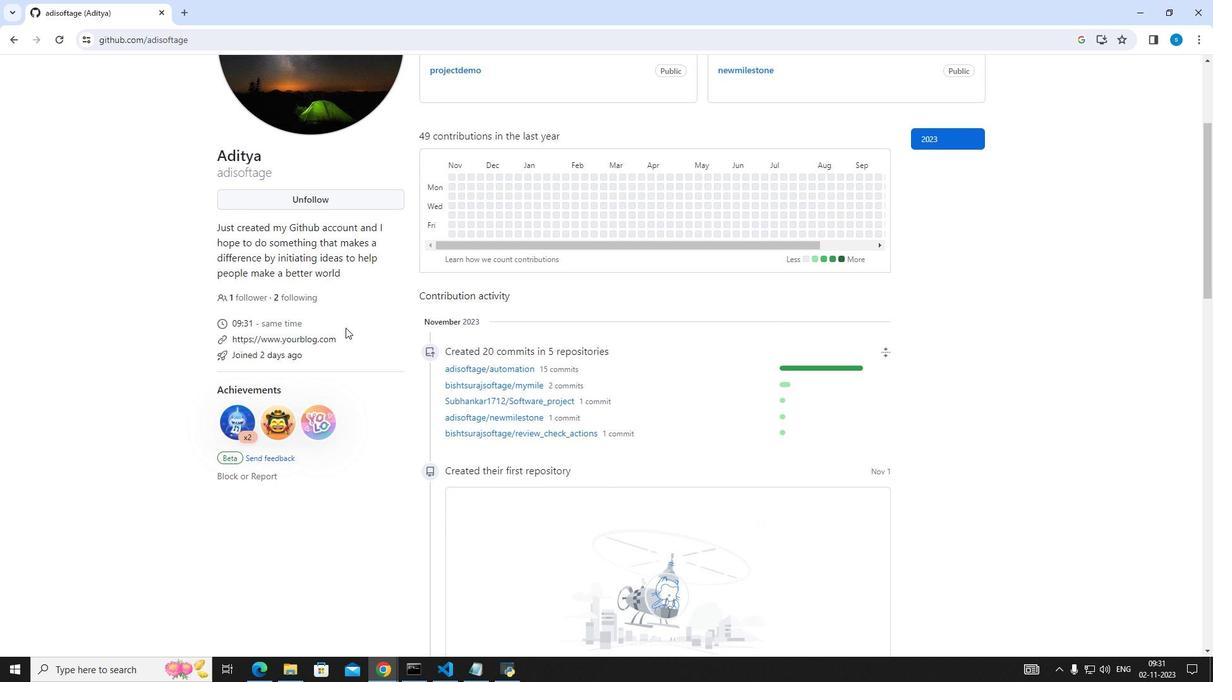 
Action: Mouse scrolled (345, 327) with delta (0, 0)
Screenshot: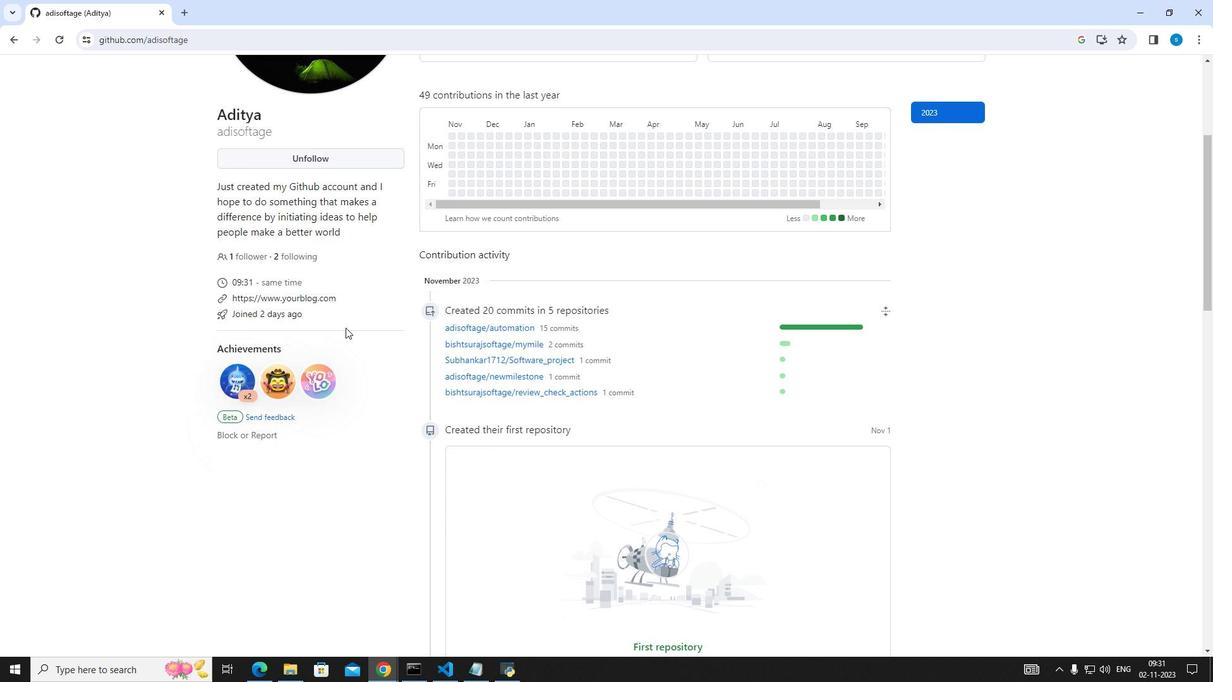 
Action: Mouse moved to (350, 437)
Screenshot: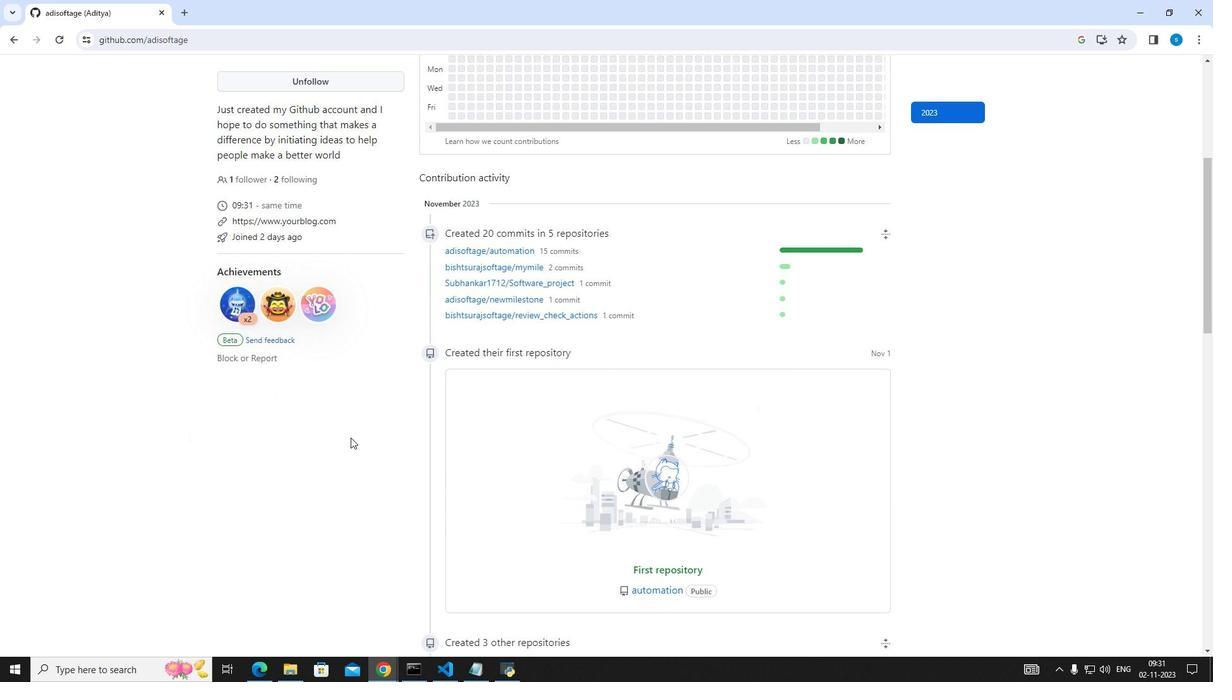 
Action: Mouse scrolled (350, 438) with delta (0, 0)
Screenshot: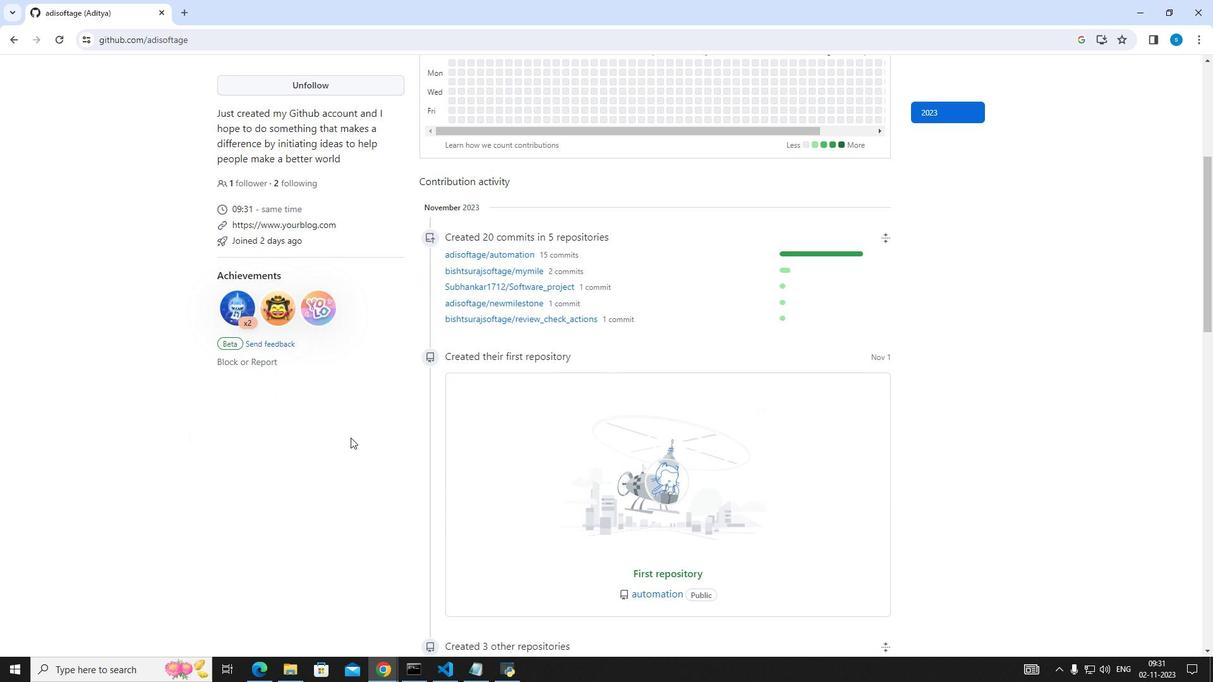 
Action: Mouse scrolled (350, 438) with delta (0, 0)
Screenshot: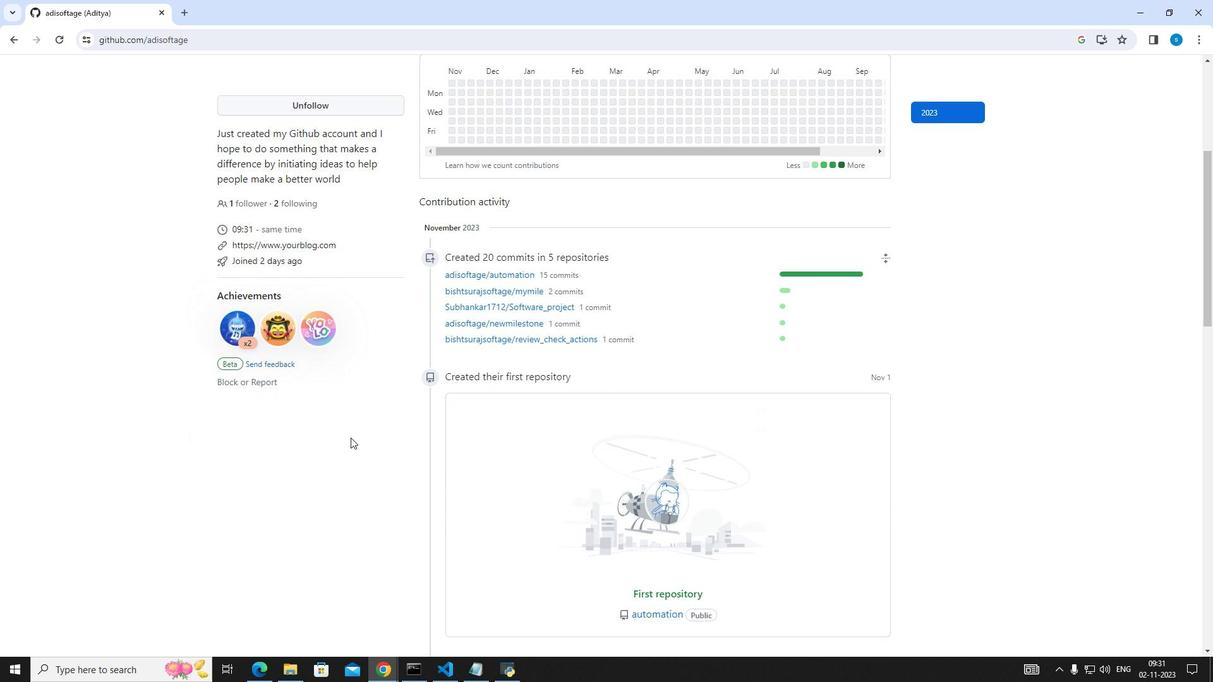 
Action: Mouse scrolled (350, 438) with delta (0, 0)
Screenshot: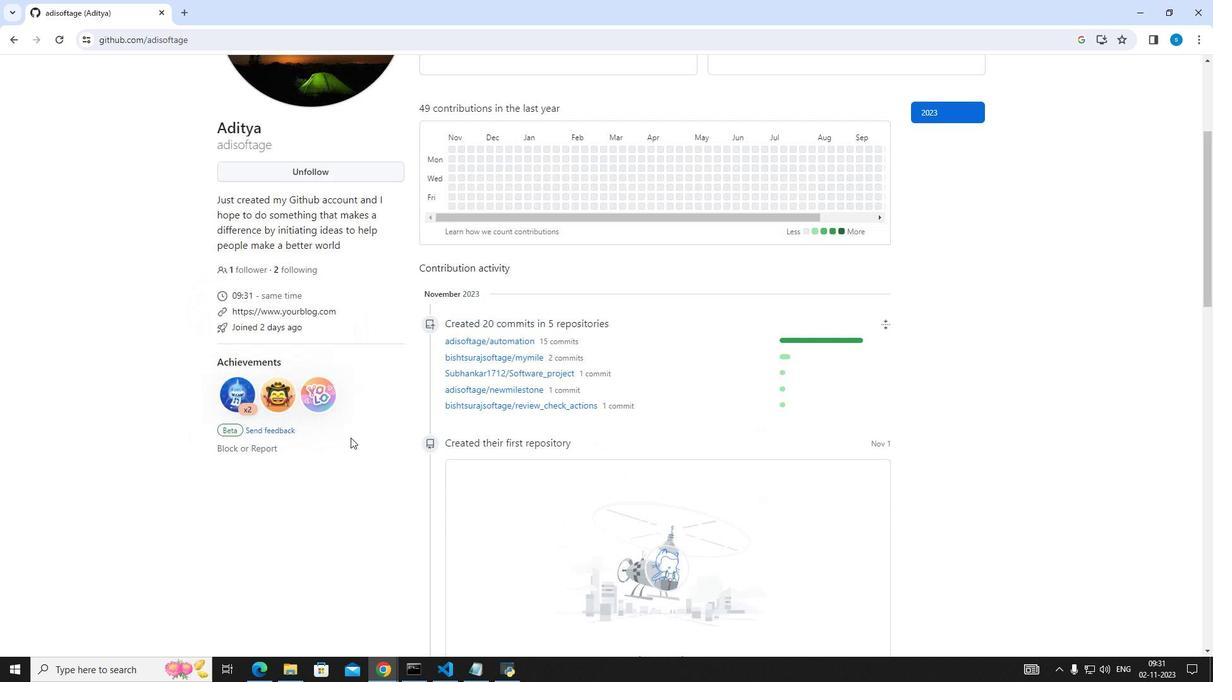 
Action: Mouse scrolled (350, 438) with delta (0, 0)
Screenshot: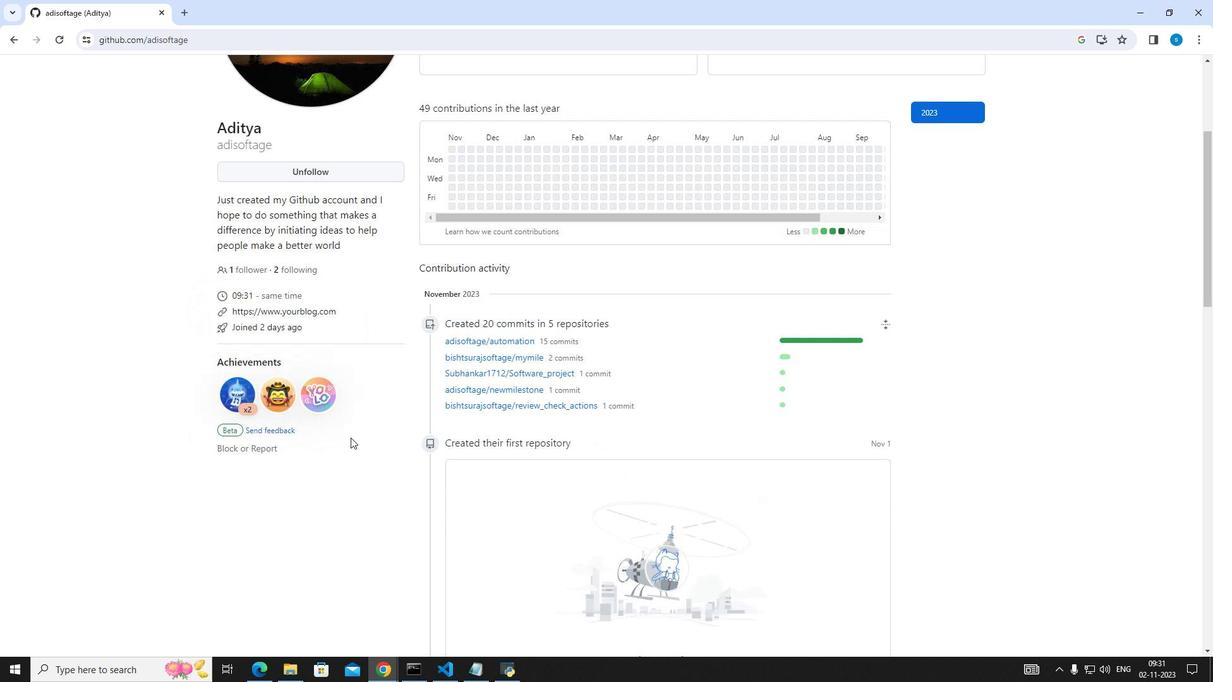 
Action: Mouse scrolled (350, 438) with delta (0, 0)
Screenshot: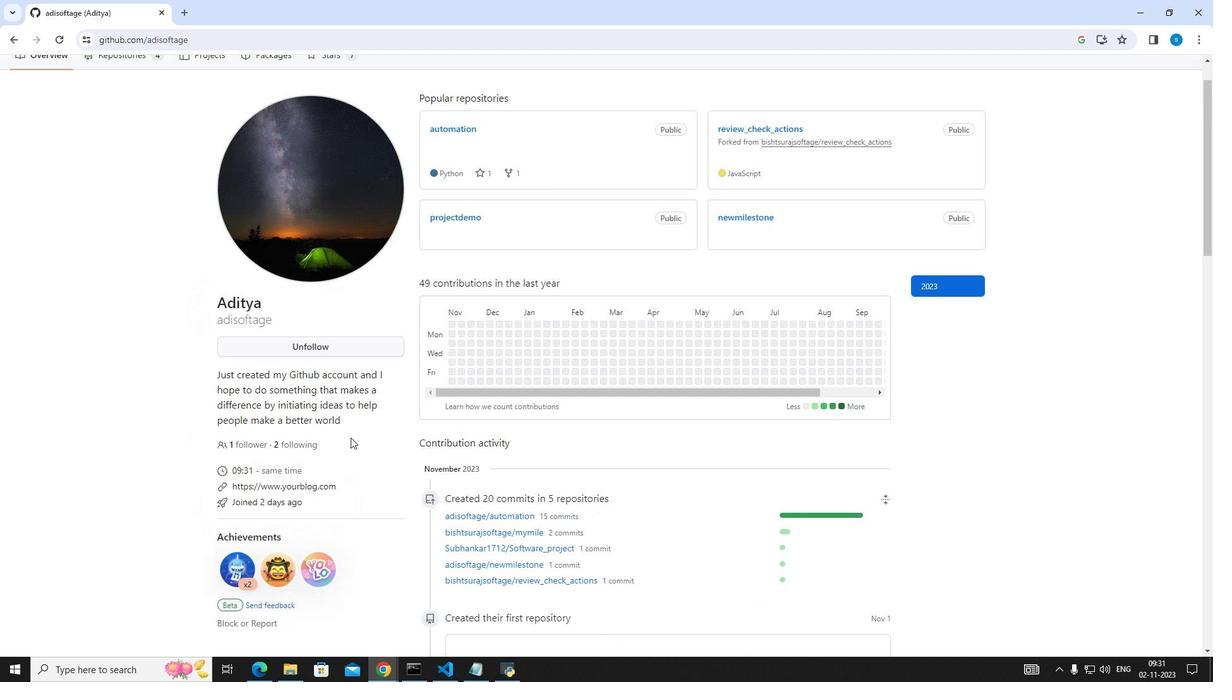 
